 Task: Check the percentage active listings of sprinkler system in the last 5 years.
Action: Mouse moved to (965, 281)
Screenshot: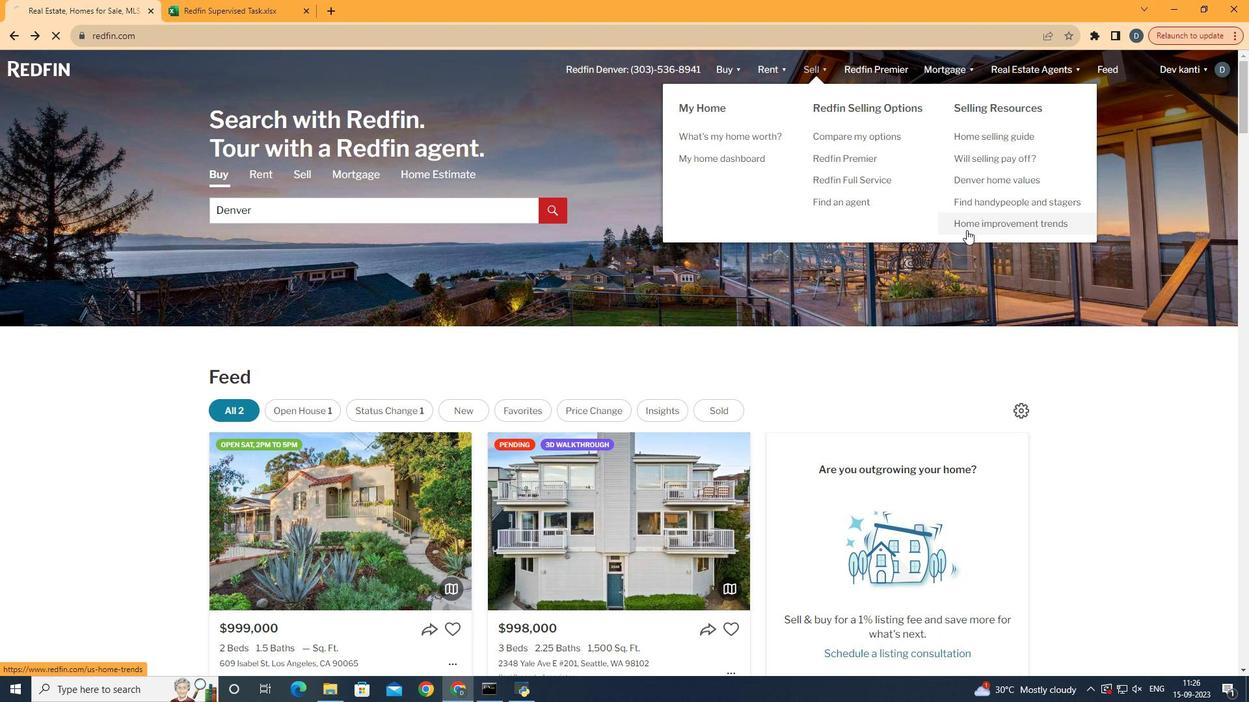 
Action: Mouse pressed left at (965, 281)
Screenshot: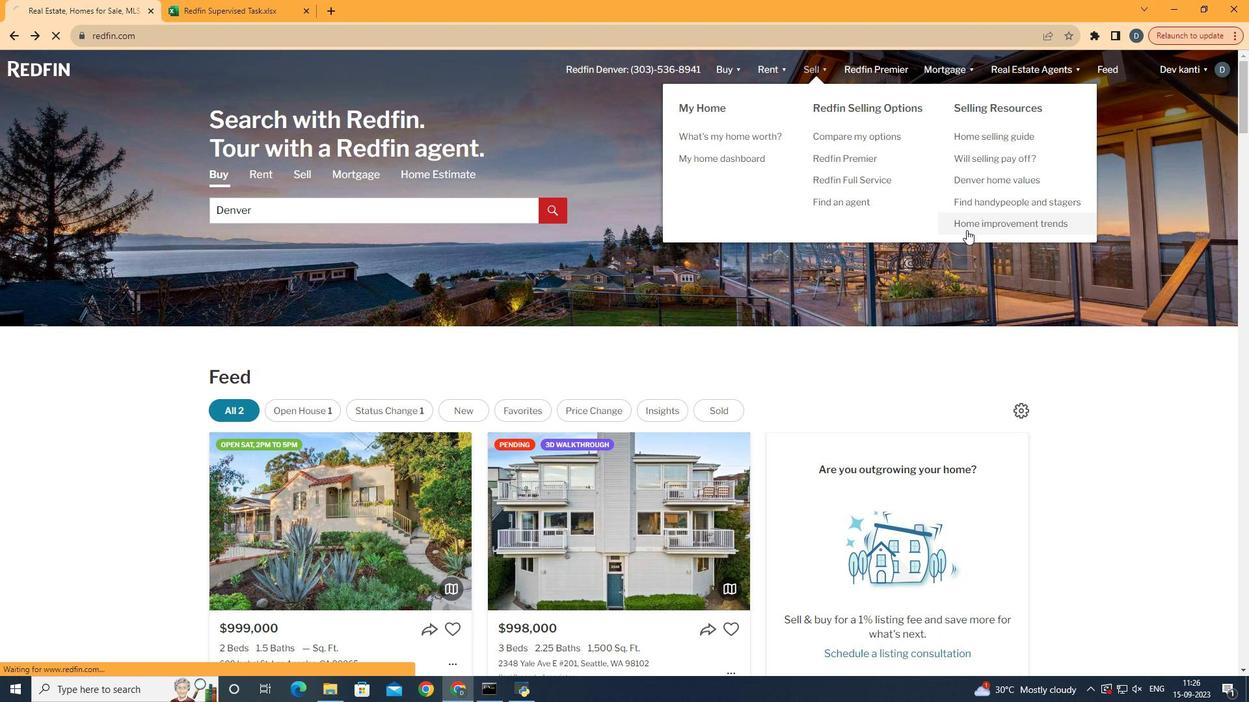 
Action: Mouse moved to (333, 288)
Screenshot: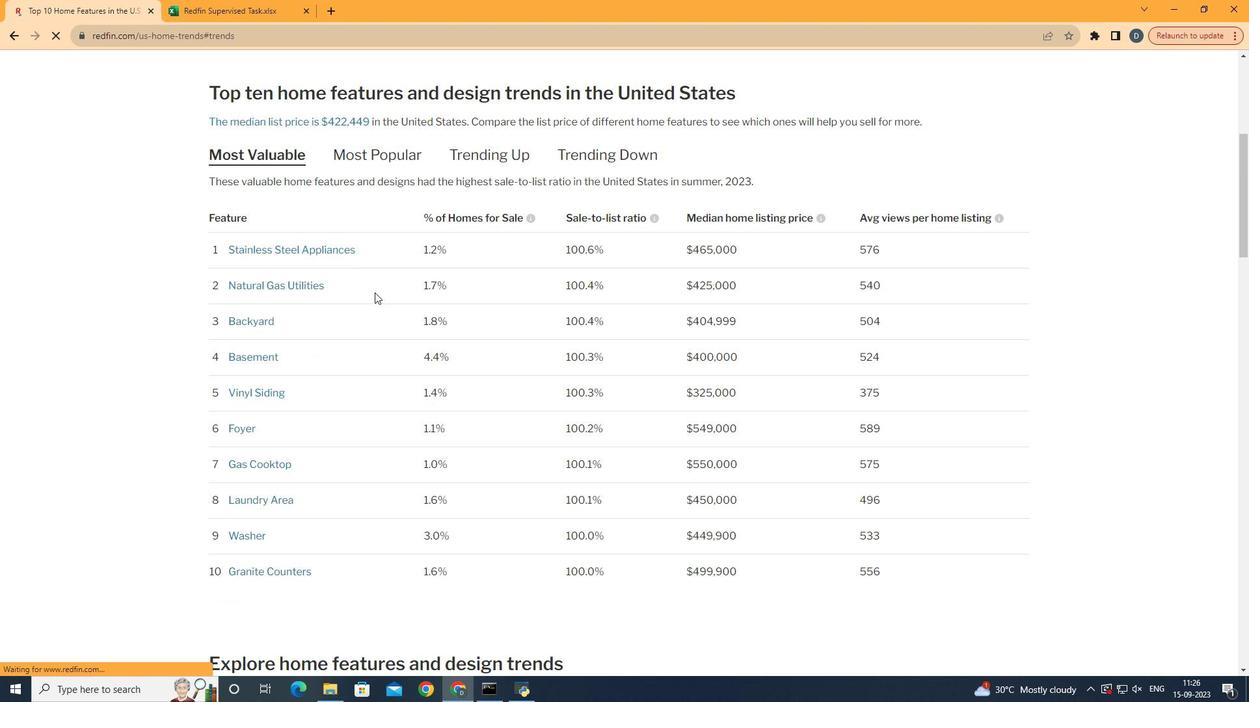 
Action: Mouse pressed left at (333, 288)
Screenshot: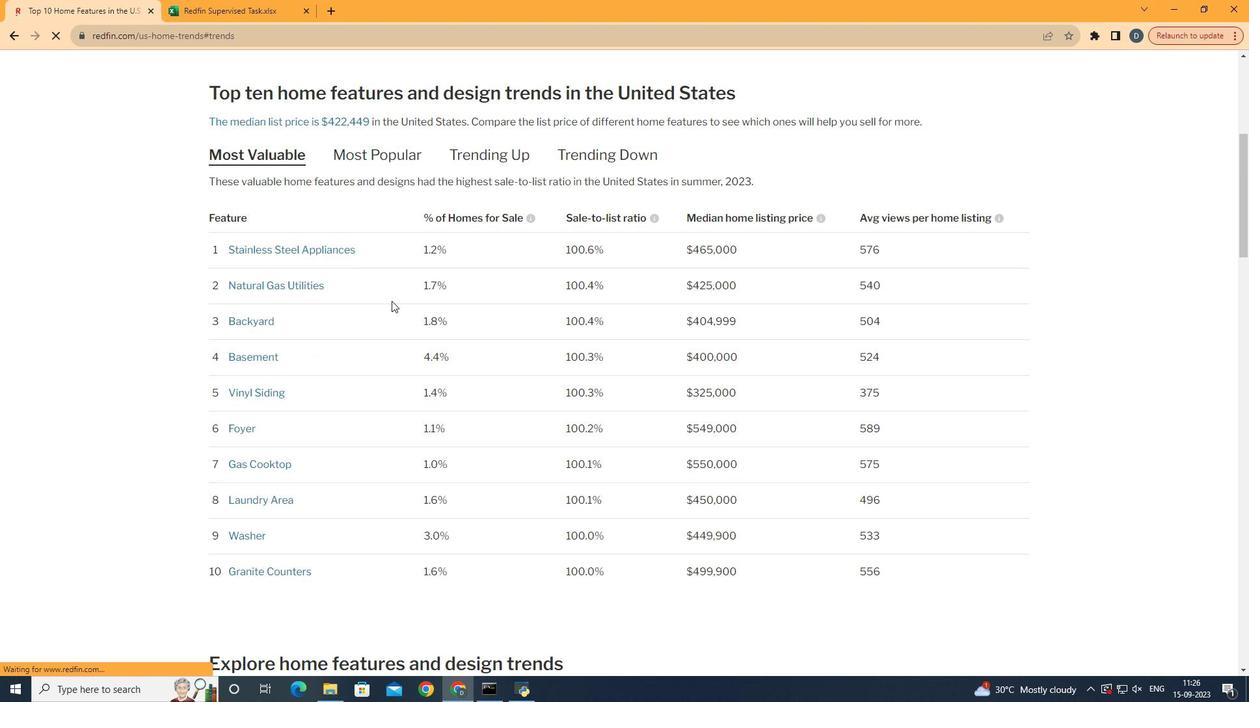 
Action: Mouse moved to (405, 305)
Screenshot: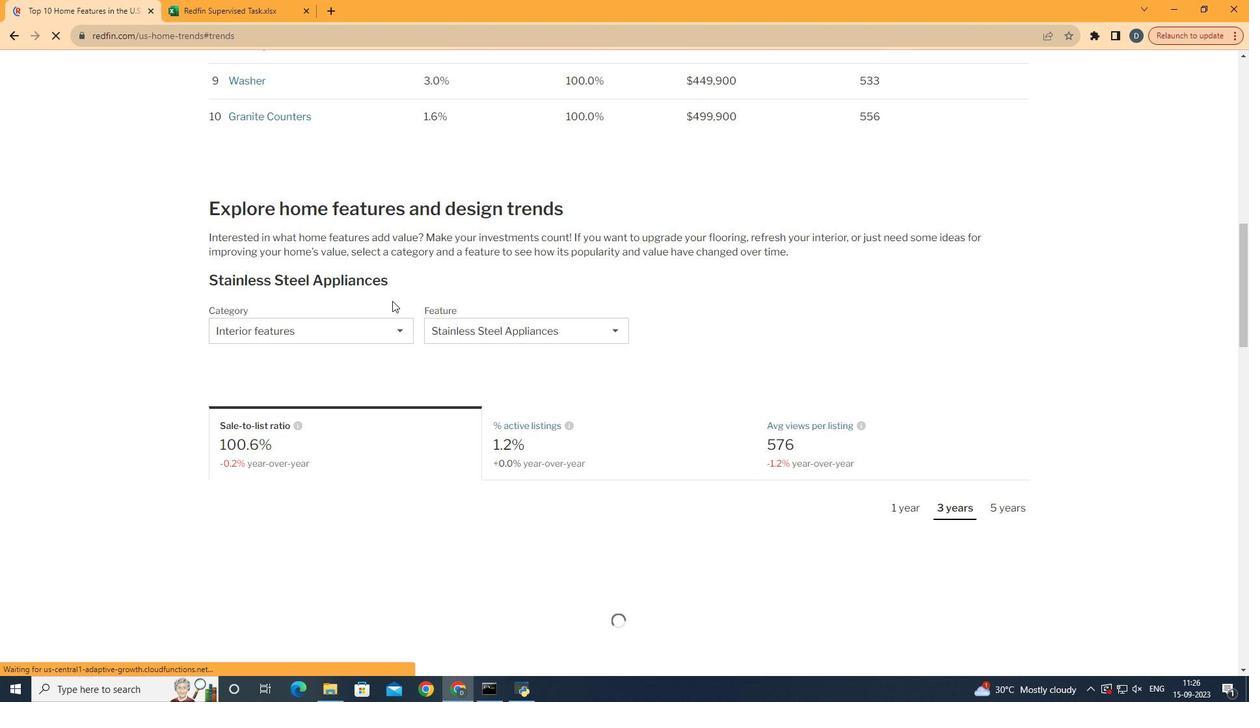 
Action: Mouse scrolled (405, 305) with delta (0, 0)
Screenshot: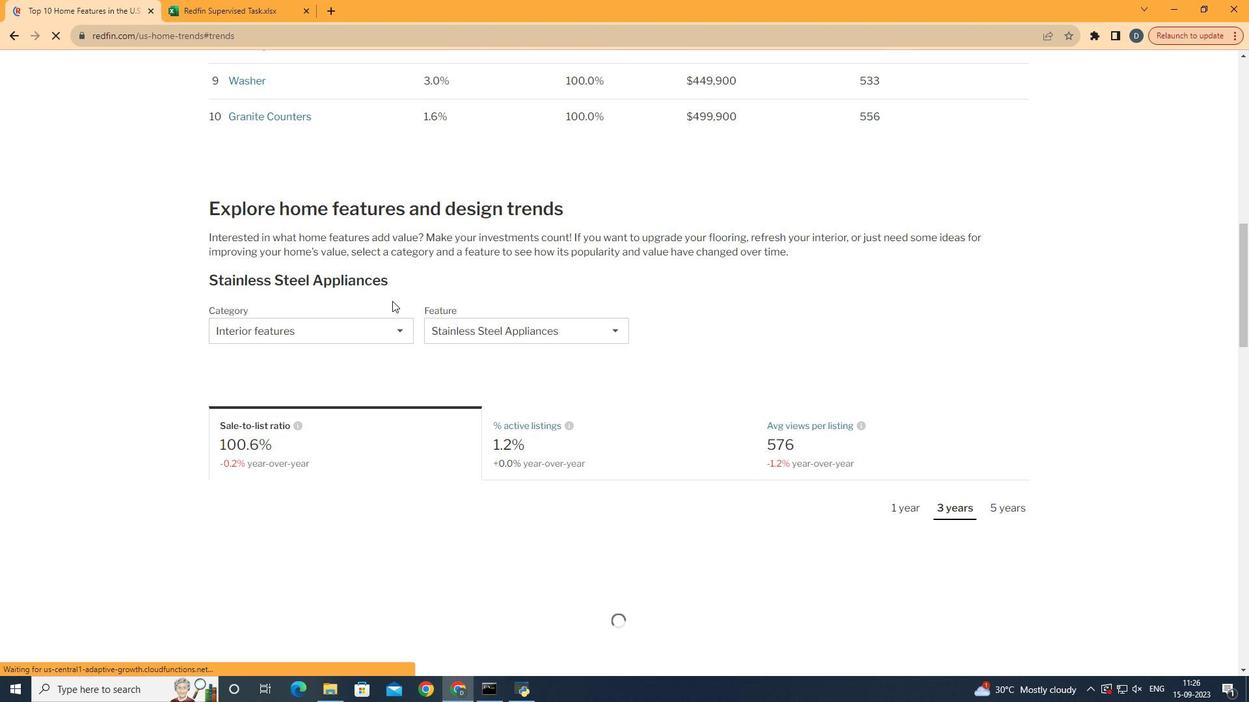 
Action: Mouse scrolled (405, 305) with delta (0, 0)
Screenshot: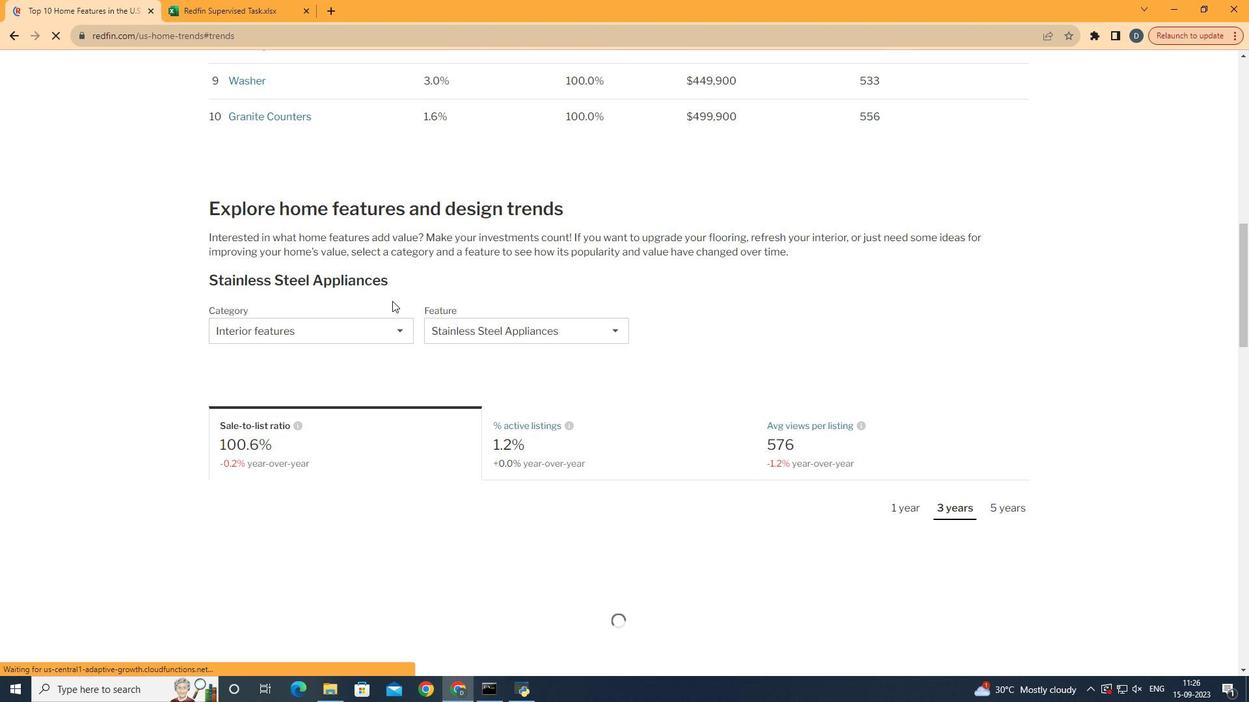 
Action: Mouse scrolled (405, 305) with delta (0, 0)
Screenshot: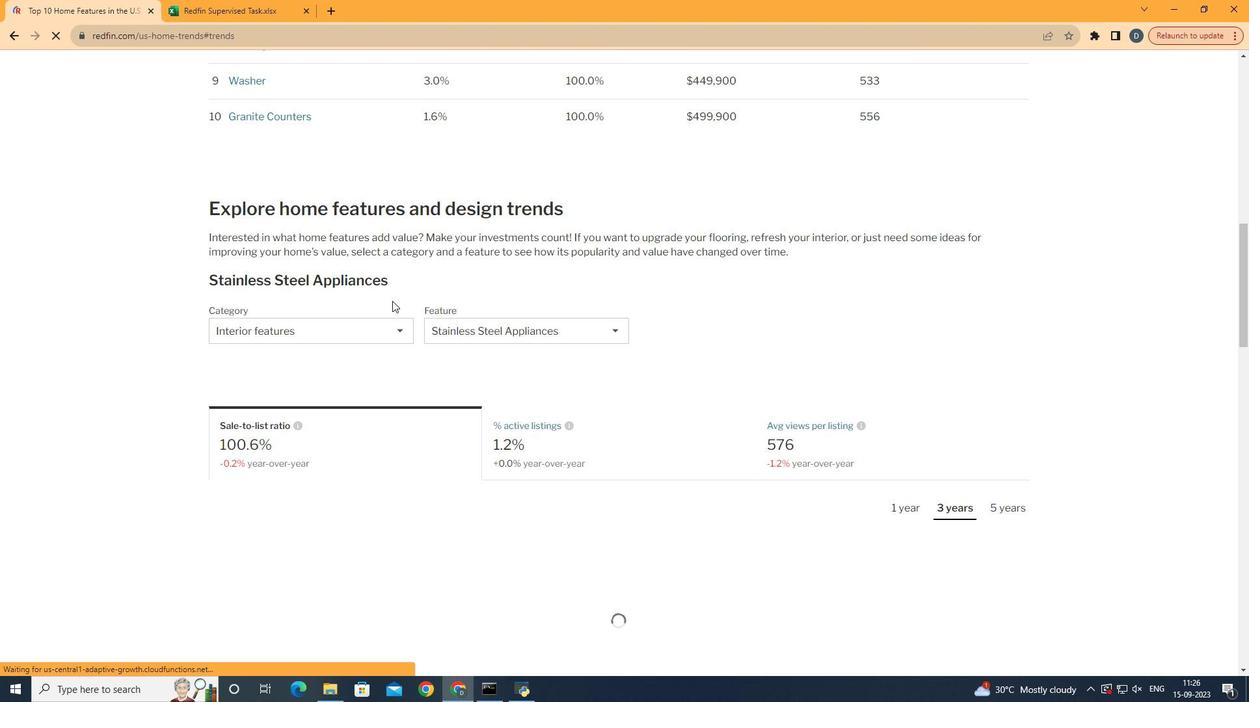 
Action: Mouse moved to (405, 305)
Screenshot: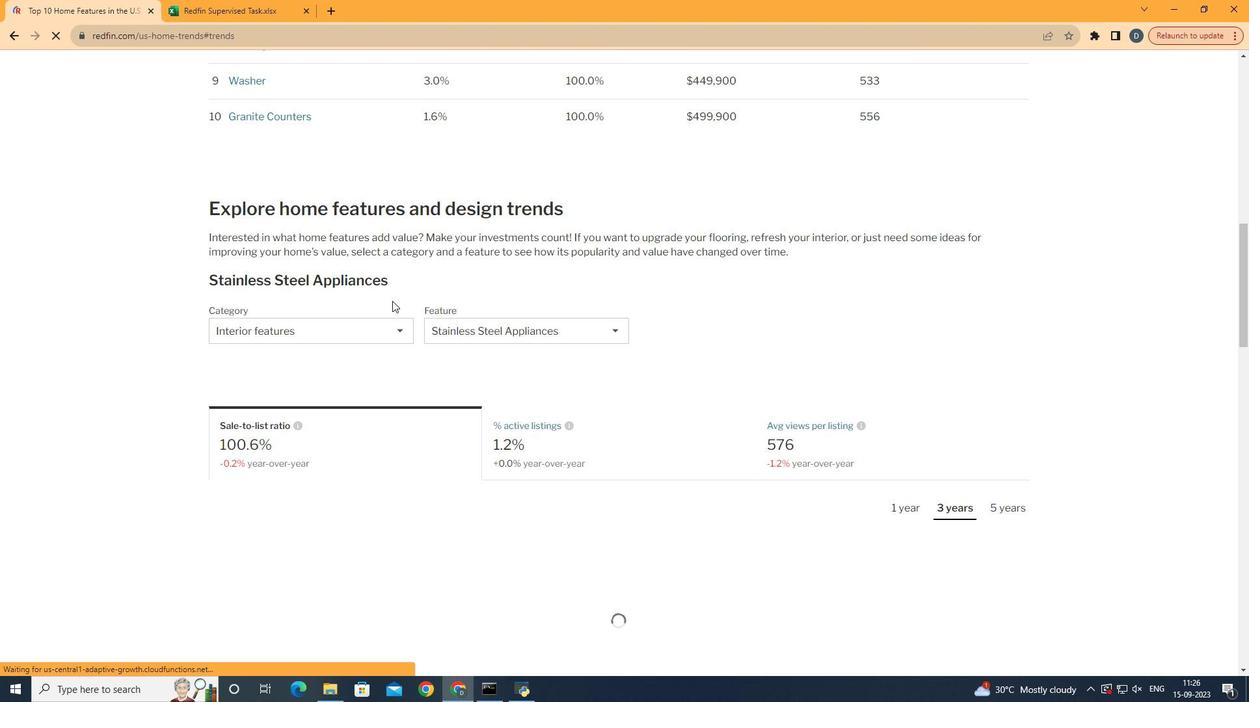 
Action: Mouse scrolled (405, 305) with delta (0, 0)
Screenshot: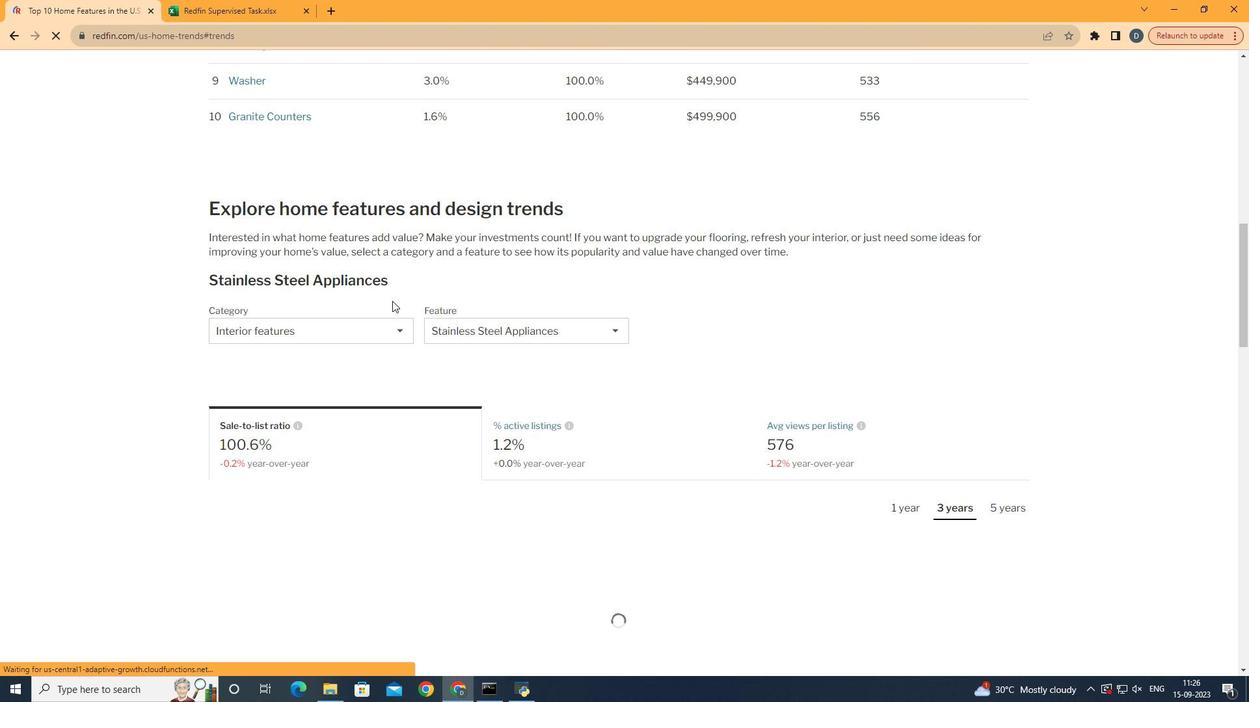 
Action: Mouse scrolled (405, 305) with delta (0, 0)
Screenshot: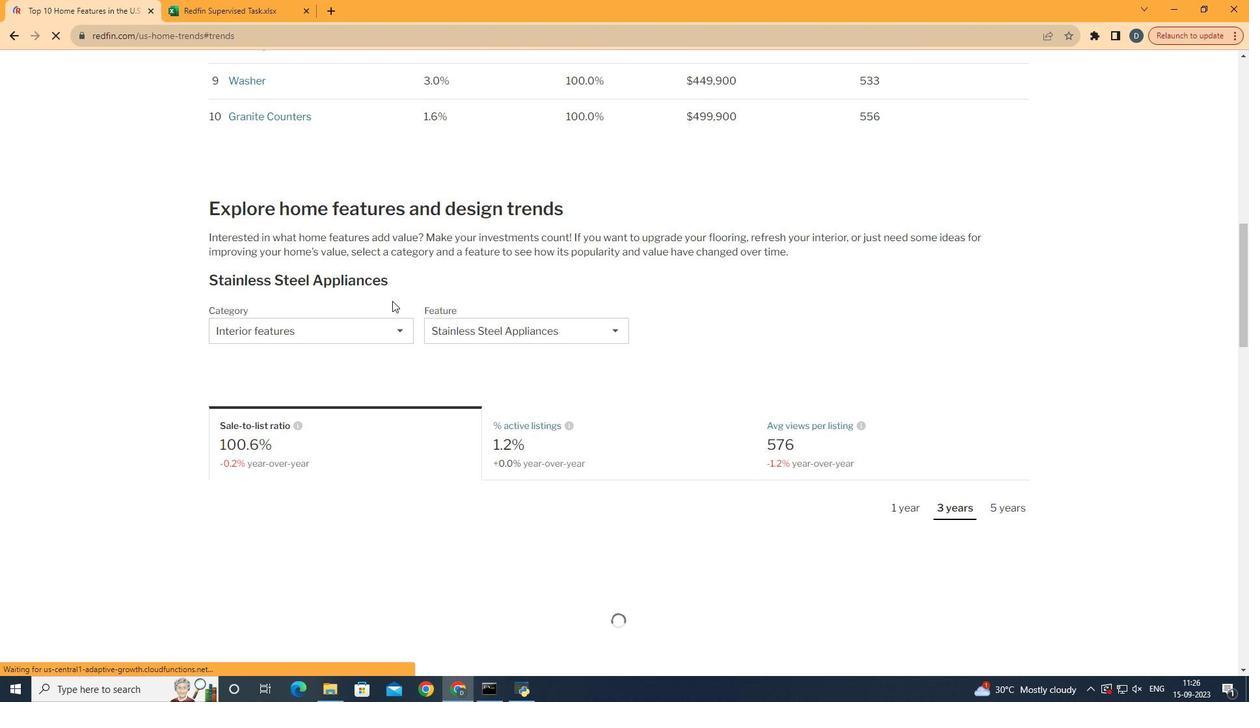 
Action: Mouse scrolled (405, 305) with delta (0, 0)
Screenshot: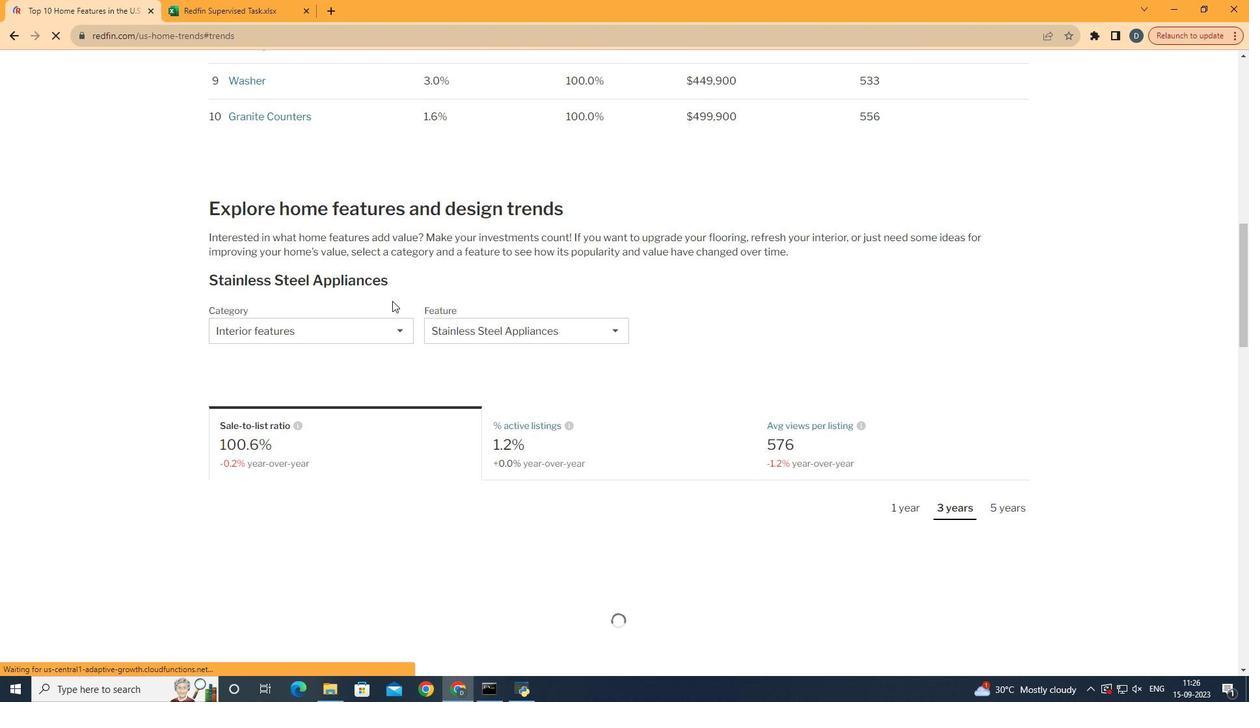 
Action: Mouse scrolled (405, 305) with delta (0, 0)
Screenshot: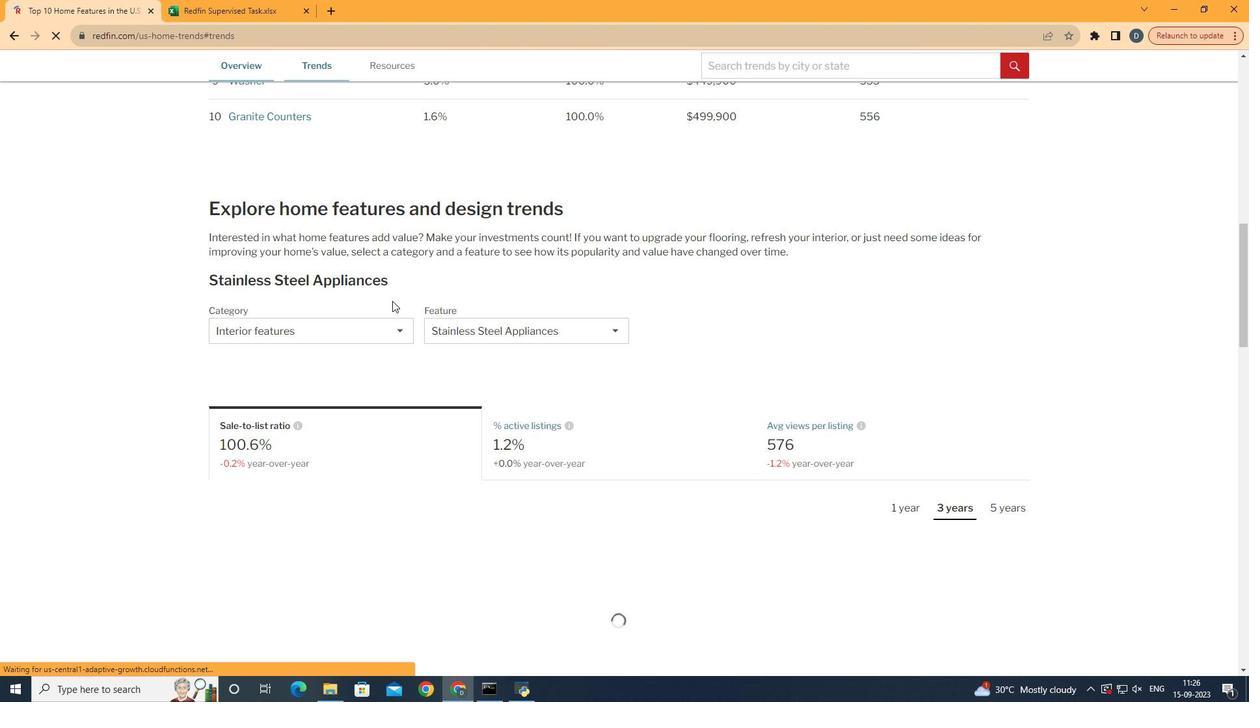 
Action: Mouse scrolled (405, 305) with delta (0, 0)
Screenshot: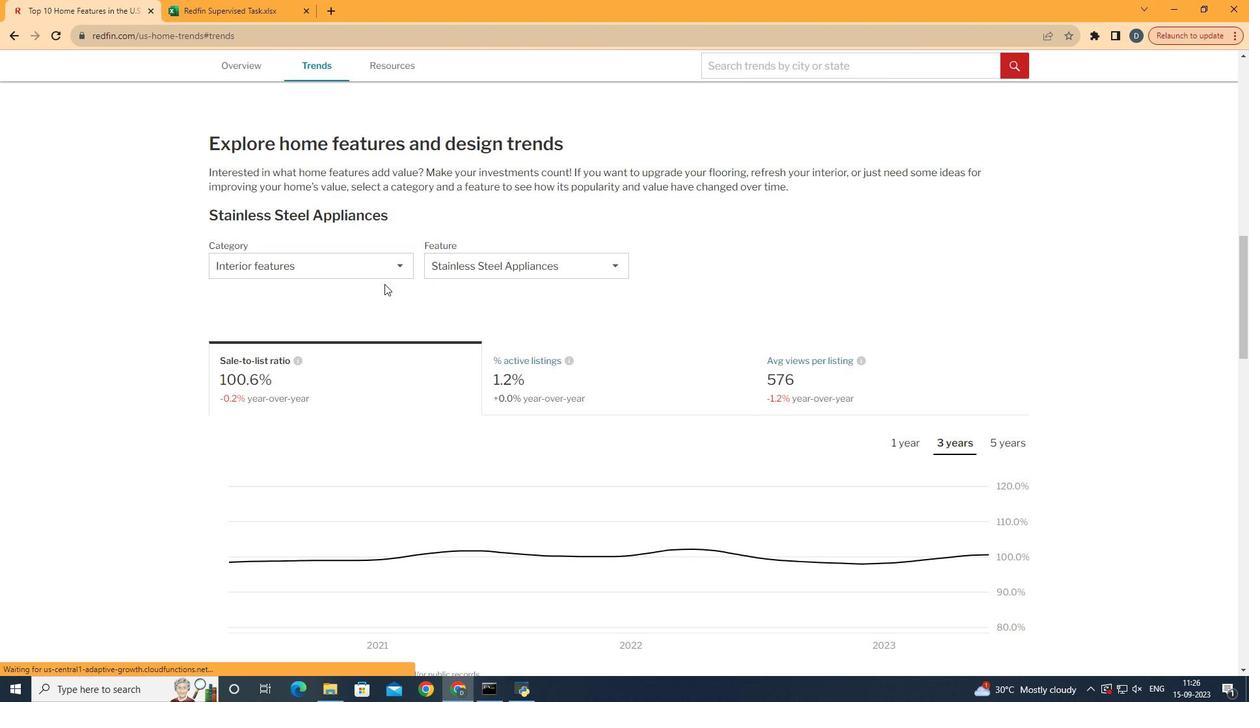 
Action: Mouse moved to (396, 299)
Screenshot: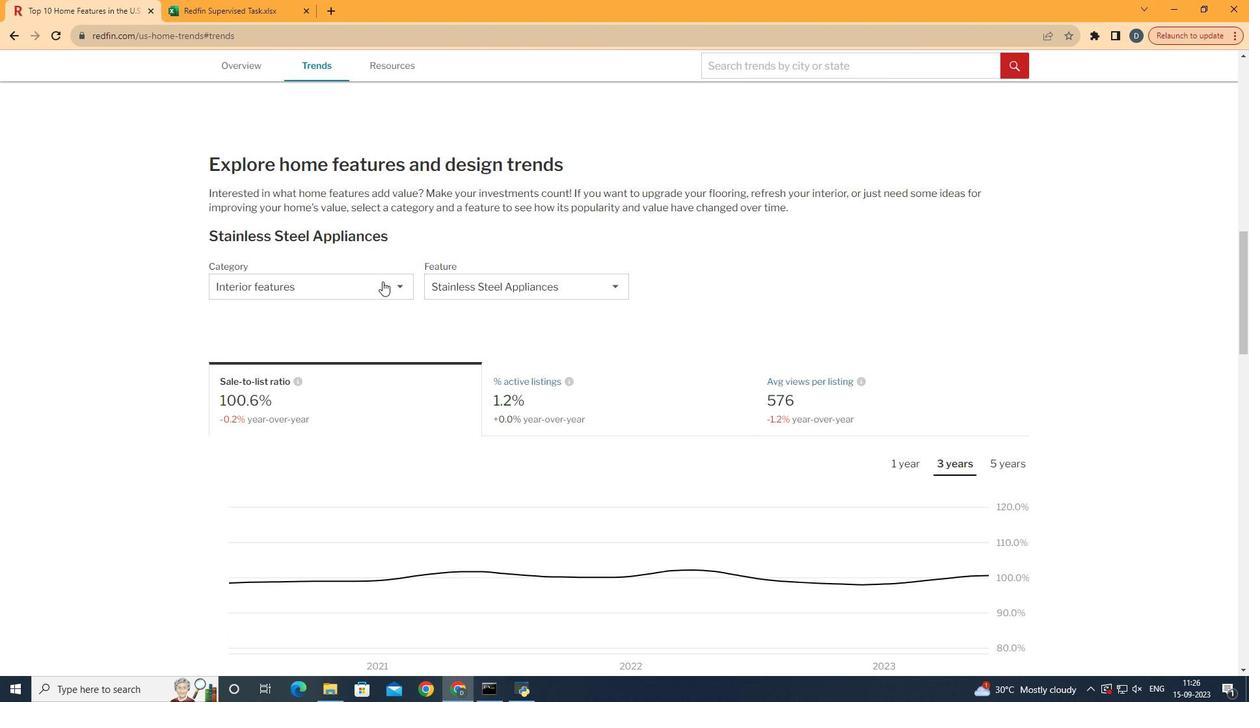 
Action: Mouse pressed left at (396, 299)
Screenshot: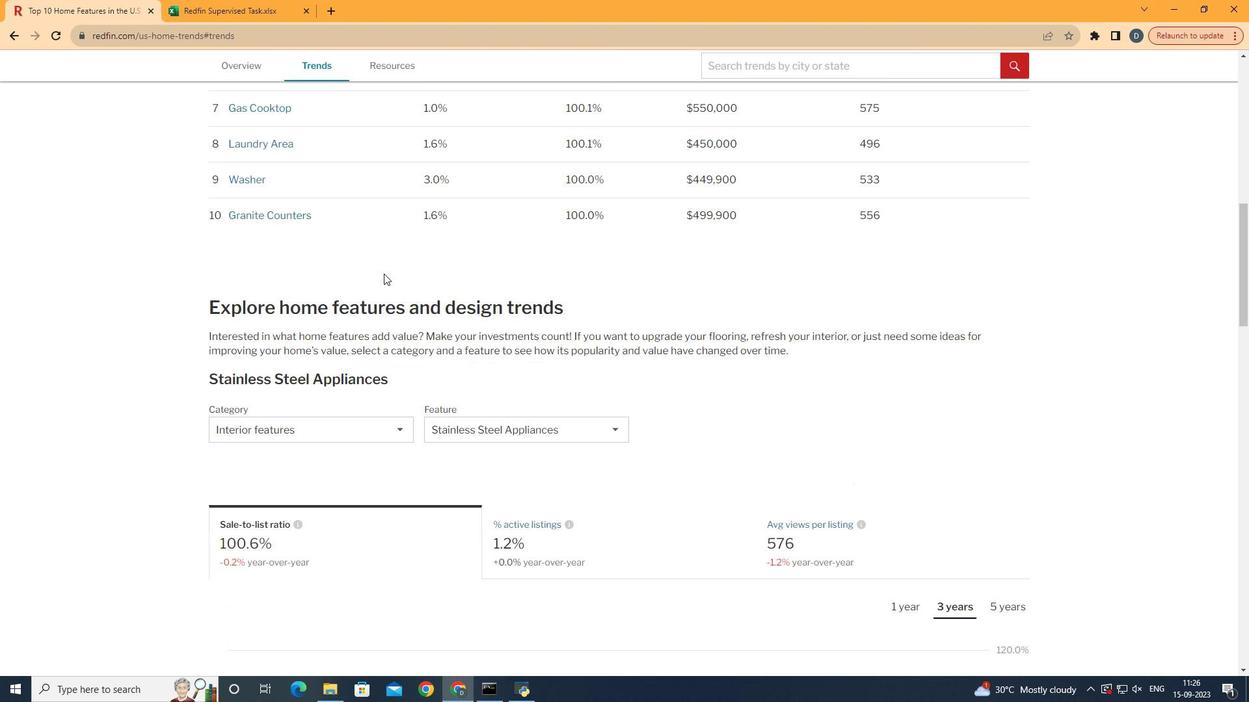 
Action: Mouse moved to (389, 305)
Screenshot: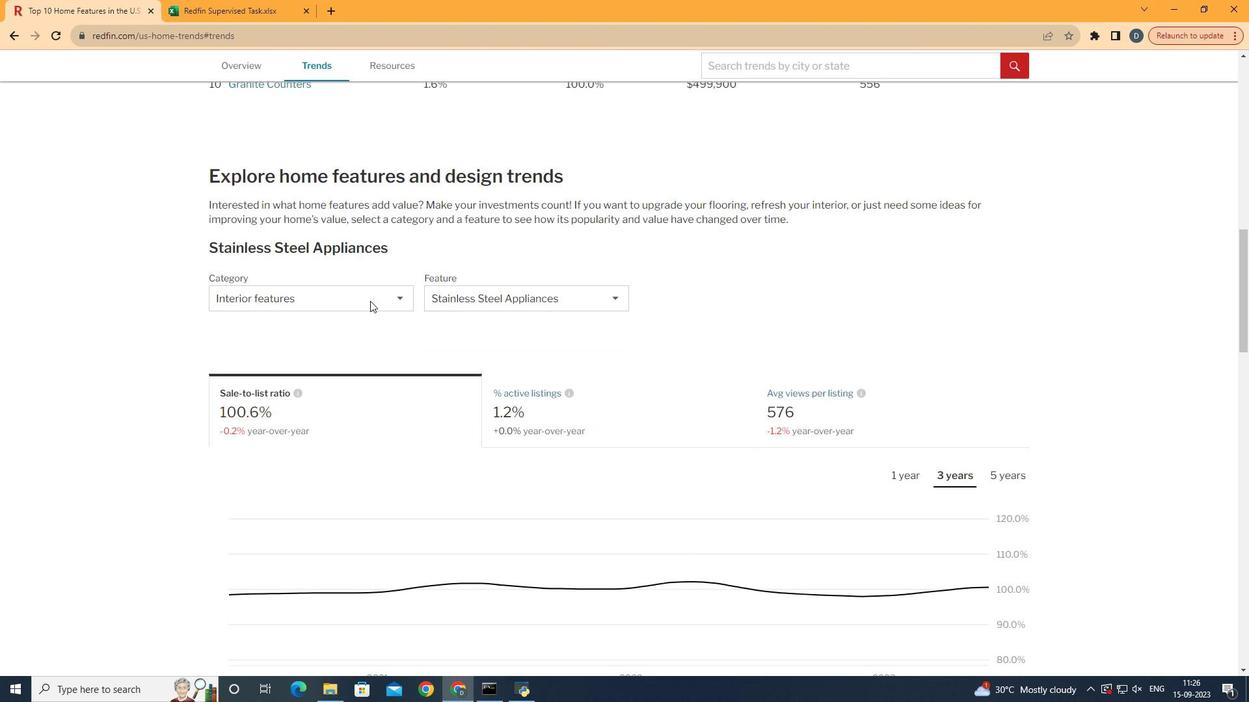 
Action: Mouse scrolled (389, 305) with delta (0, 0)
Screenshot: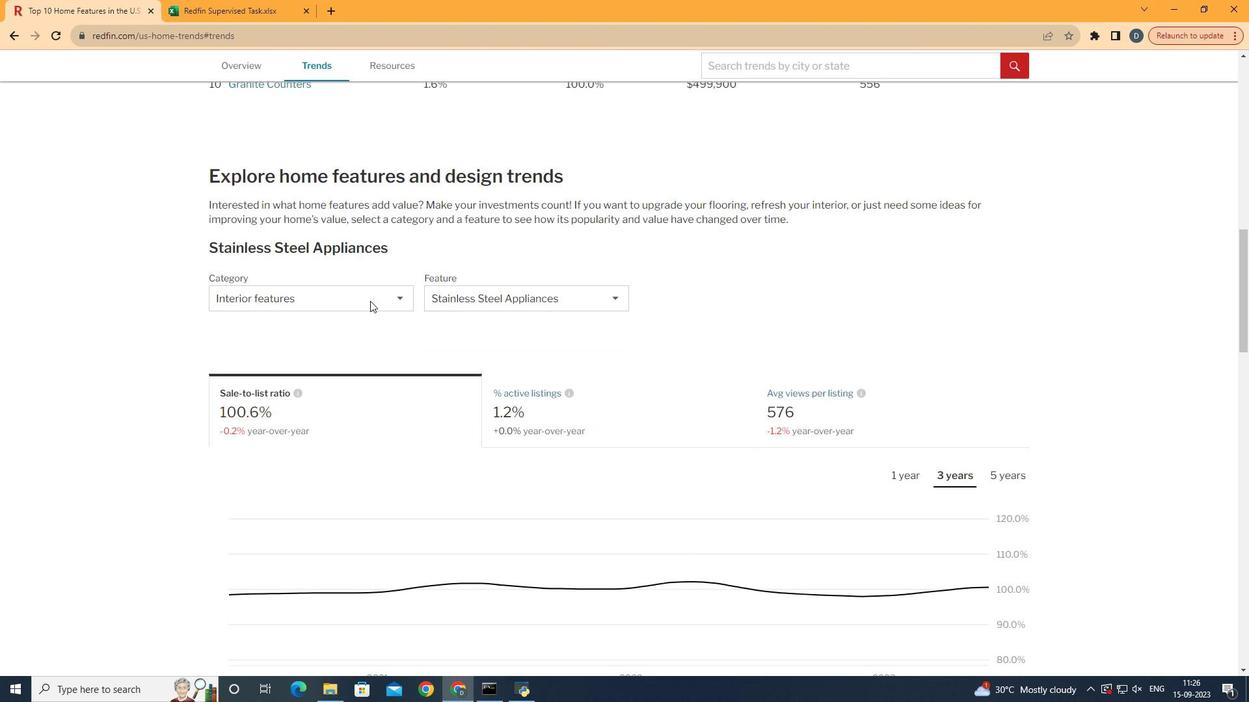 
Action: Mouse moved to (386, 305)
Screenshot: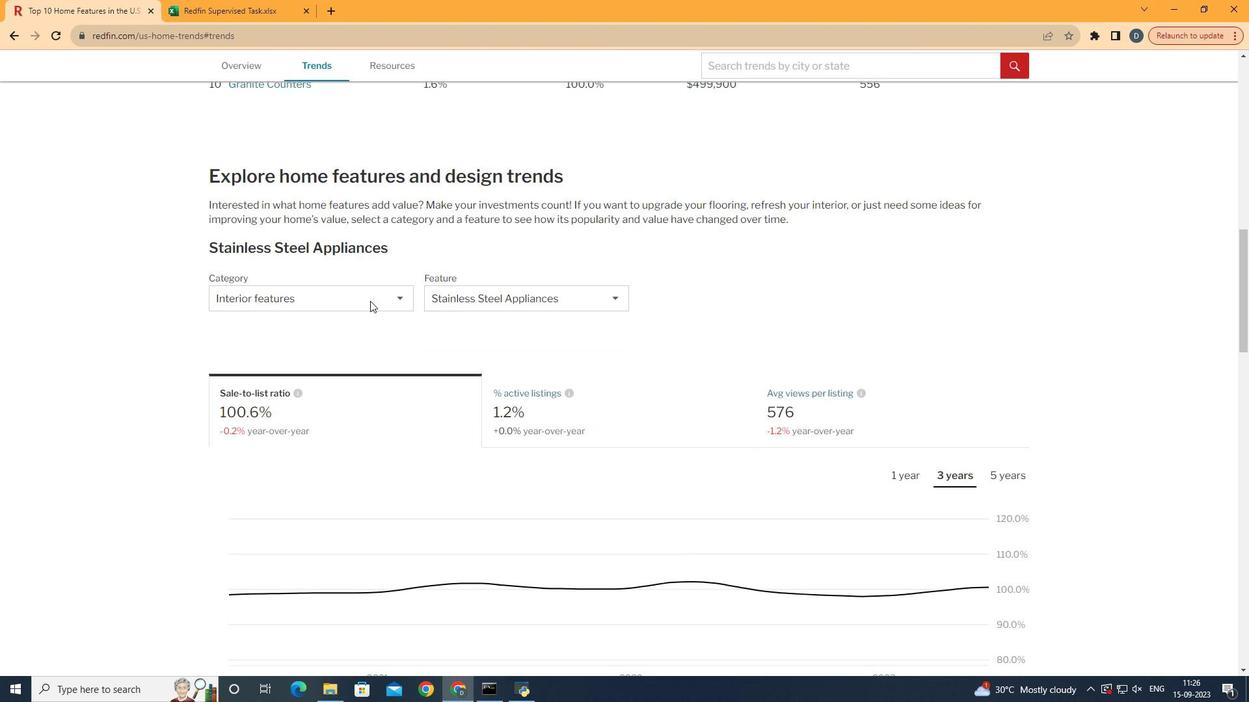 
Action: Mouse scrolled (386, 305) with delta (0, 0)
Screenshot: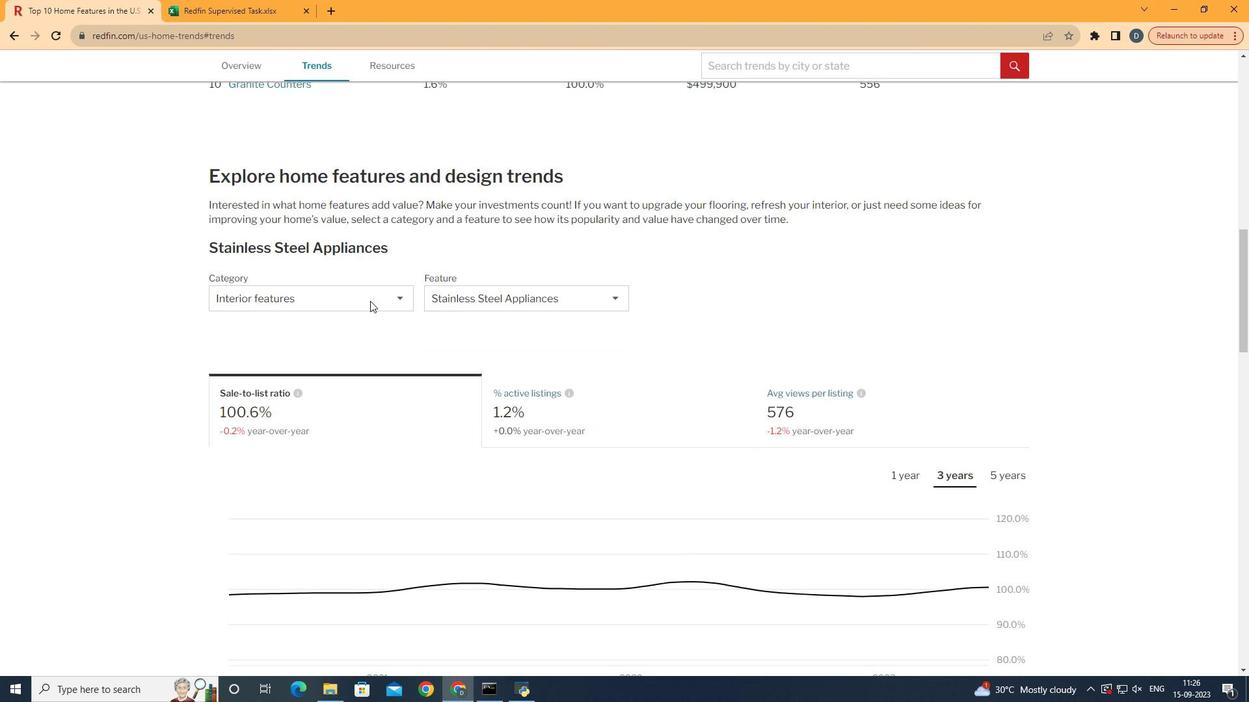 
Action: Mouse moved to (385, 305)
Screenshot: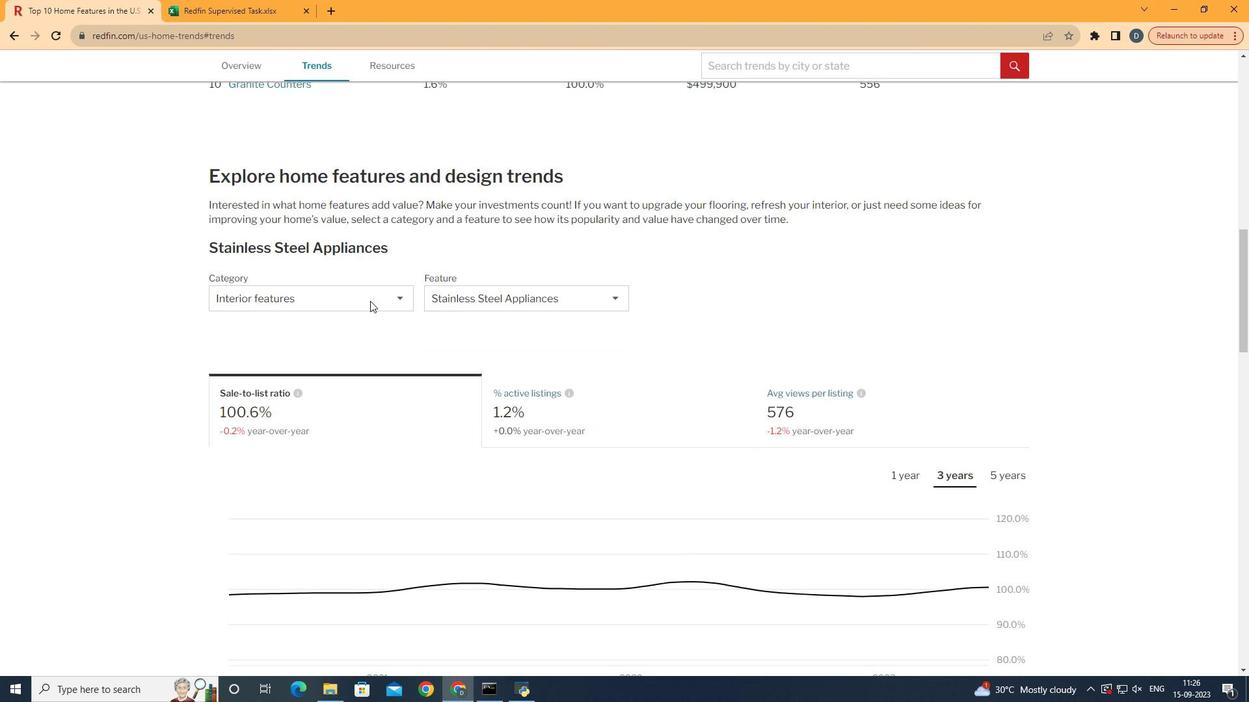 
Action: Mouse scrolled (385, 305) with delta (0, 0)
Screenshot: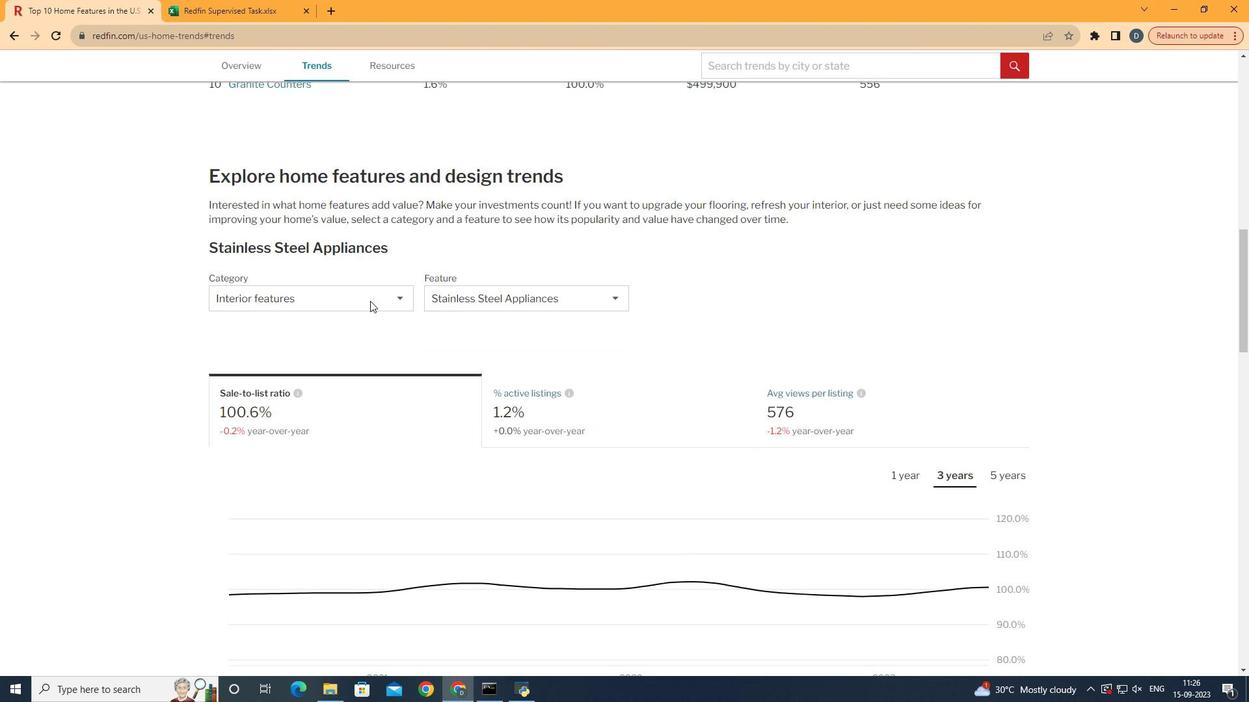 
Action: Mouse moved to (384, 305)
Screenshot: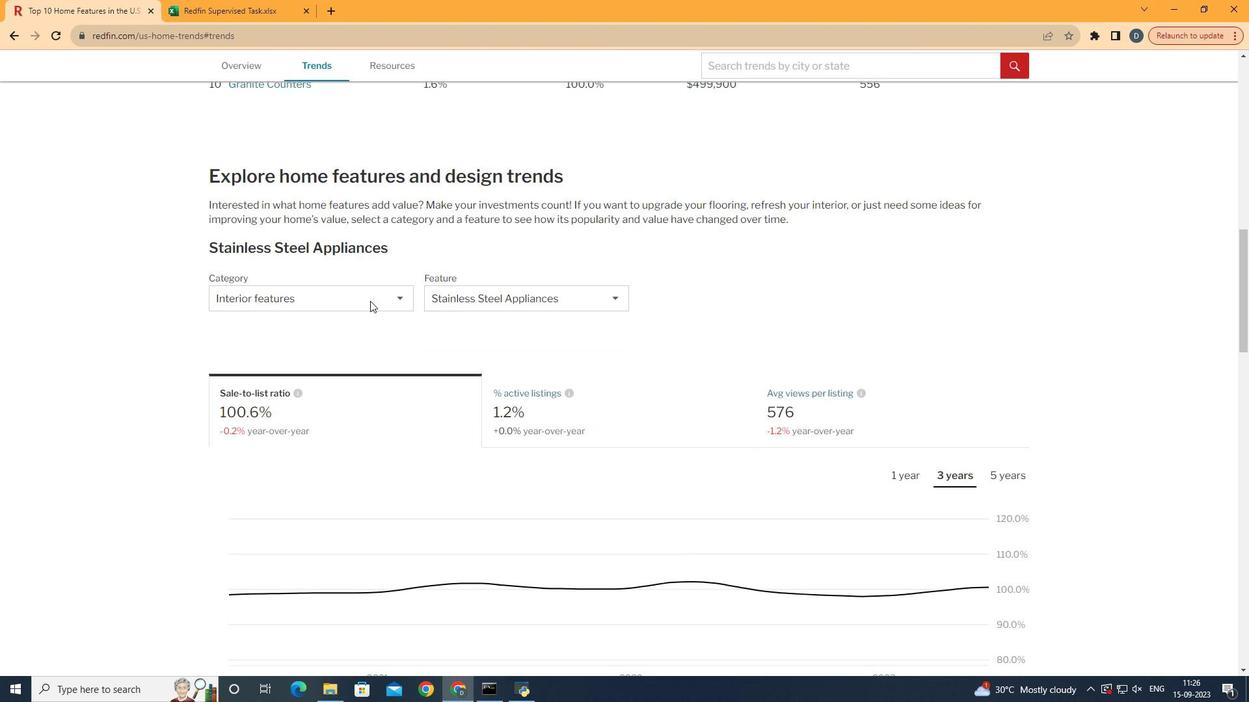 
Action: Mouse scrolled (384, 305) with delta (0, 0)
Screenshot: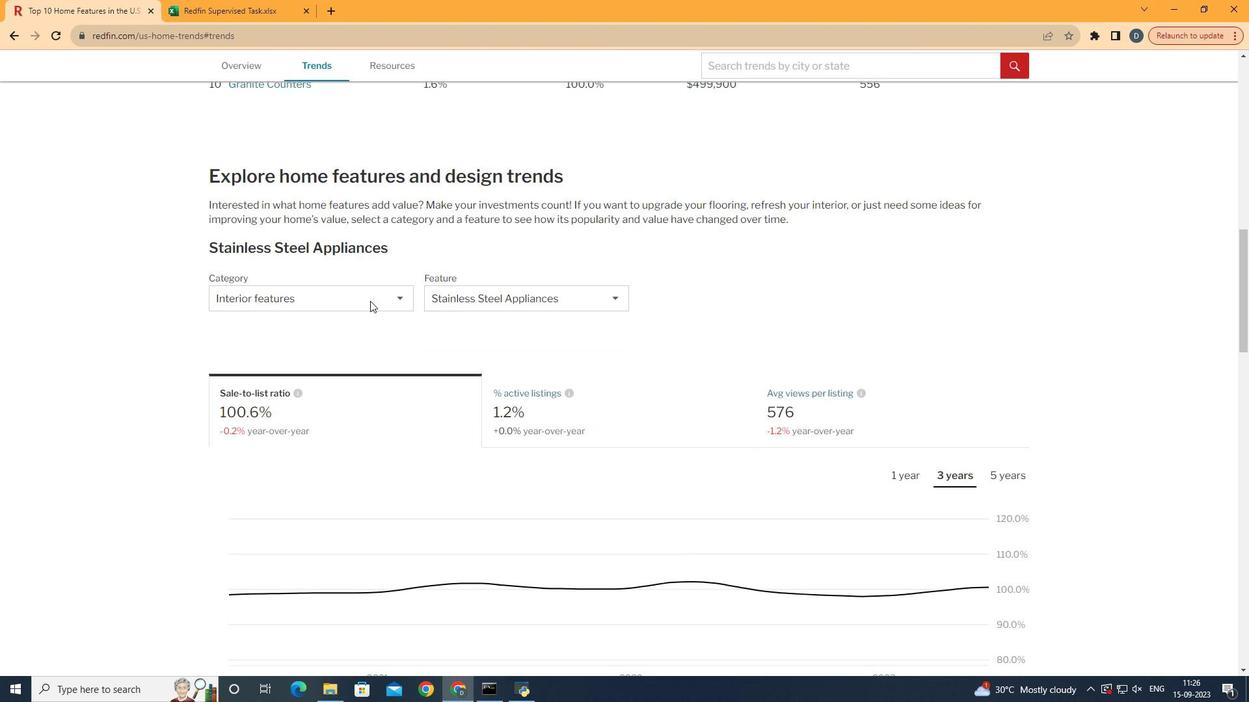 
Action: Mouse scrolled (384, 305) with delta (0, 0)
Screenshot: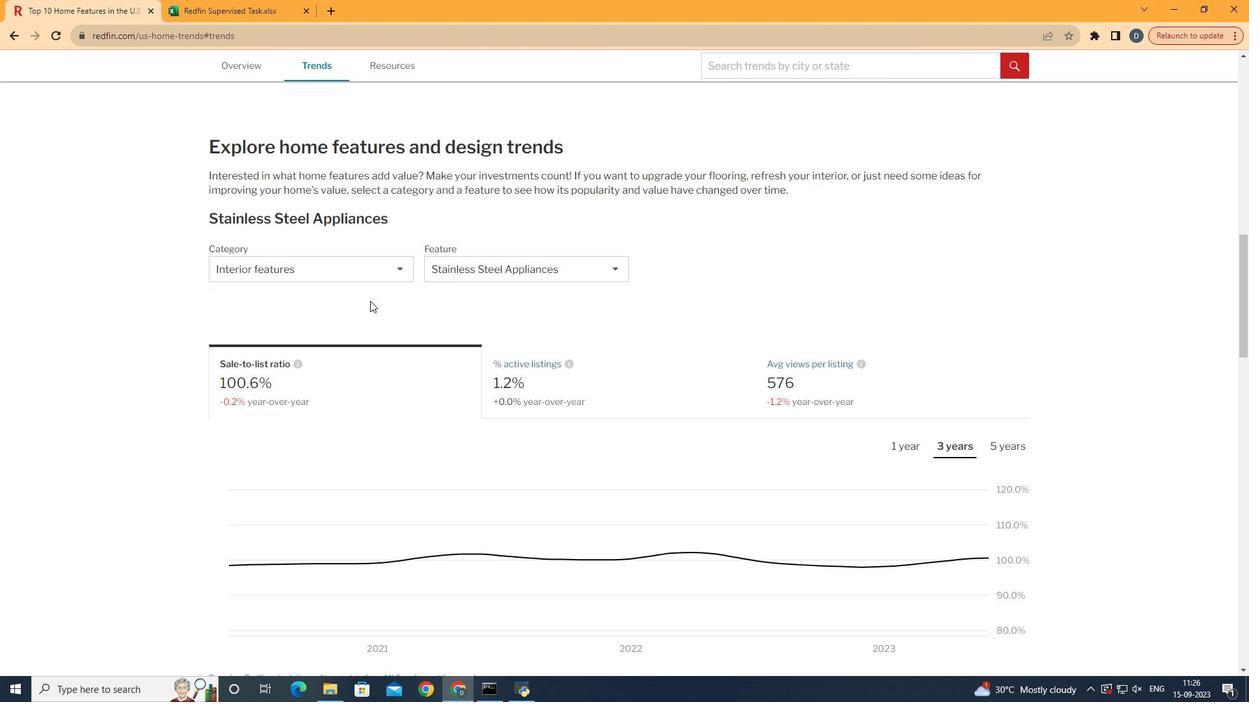 
Action: Mouse scrolled (384, 305) with delta (0, 0)
Screenshot: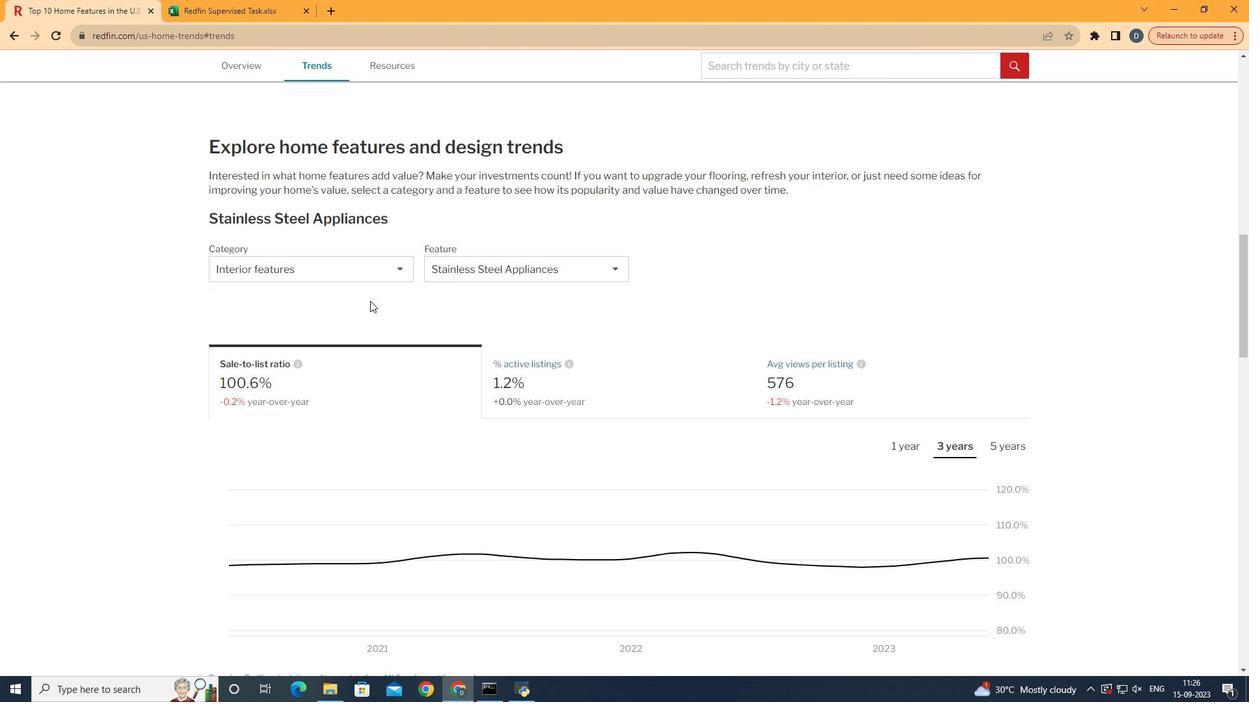
Action: Mouse scrolled (384, 305) with delta (0, 0)
Screenshot: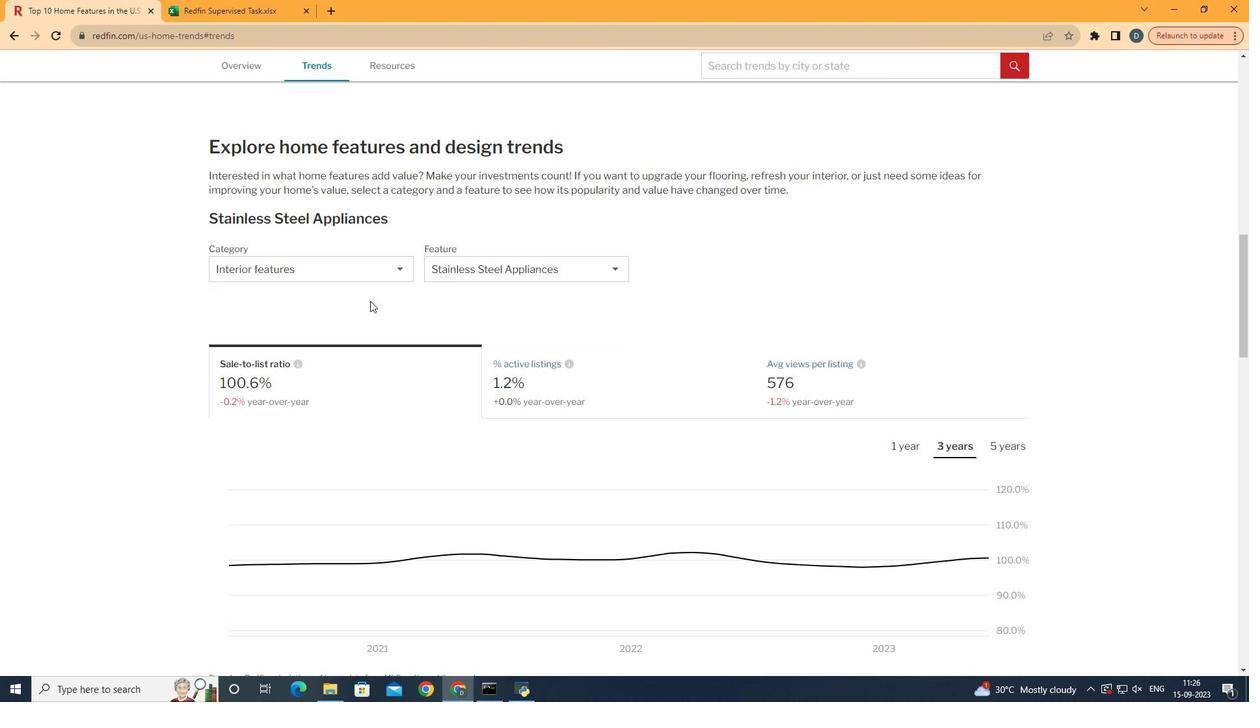 
Action: Mouse scrolled (384, 305) with delta (0, 0)
Screenshot: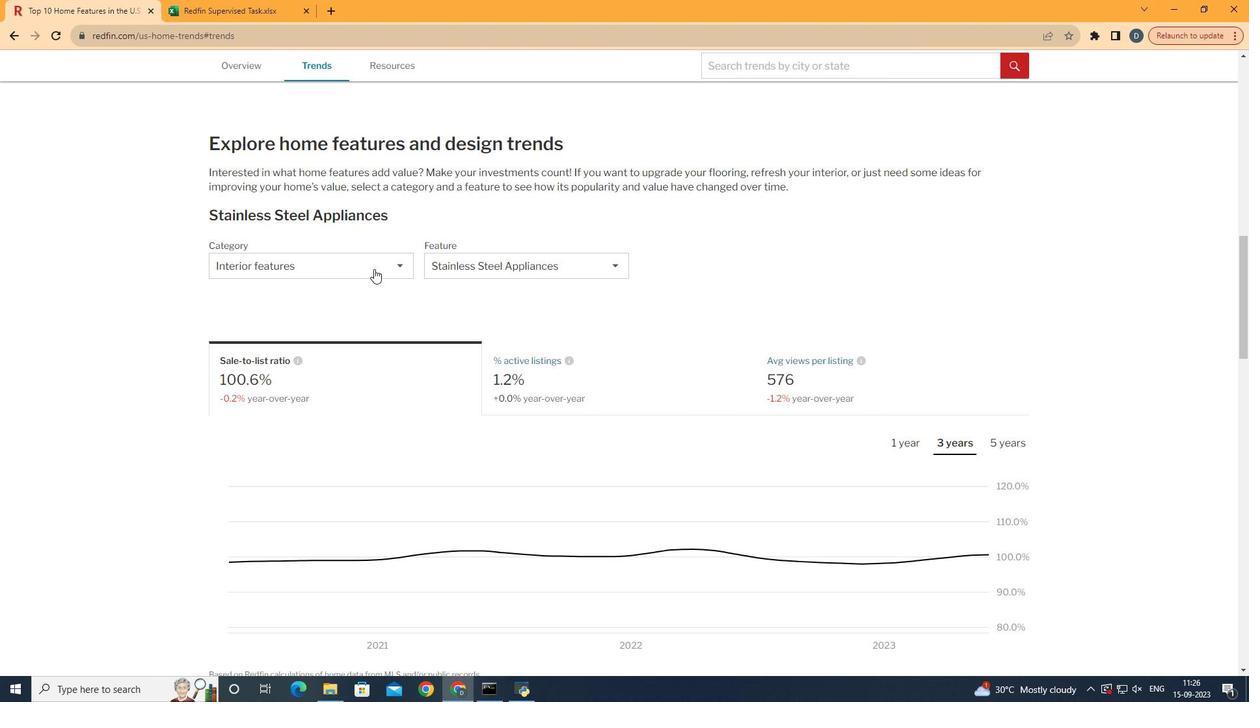 
Action: Mouse moved to (387, 294)
Screenshot: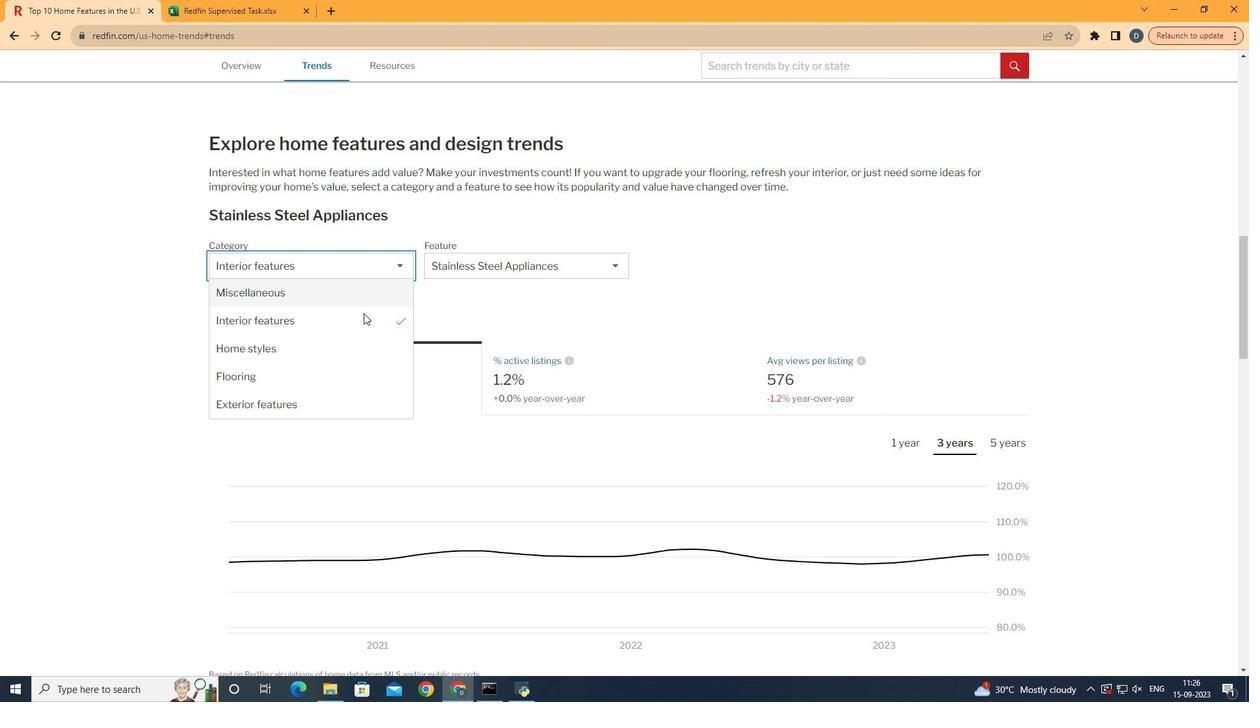 
Action: Mouse pressed left at (387, 294)
Screenshot: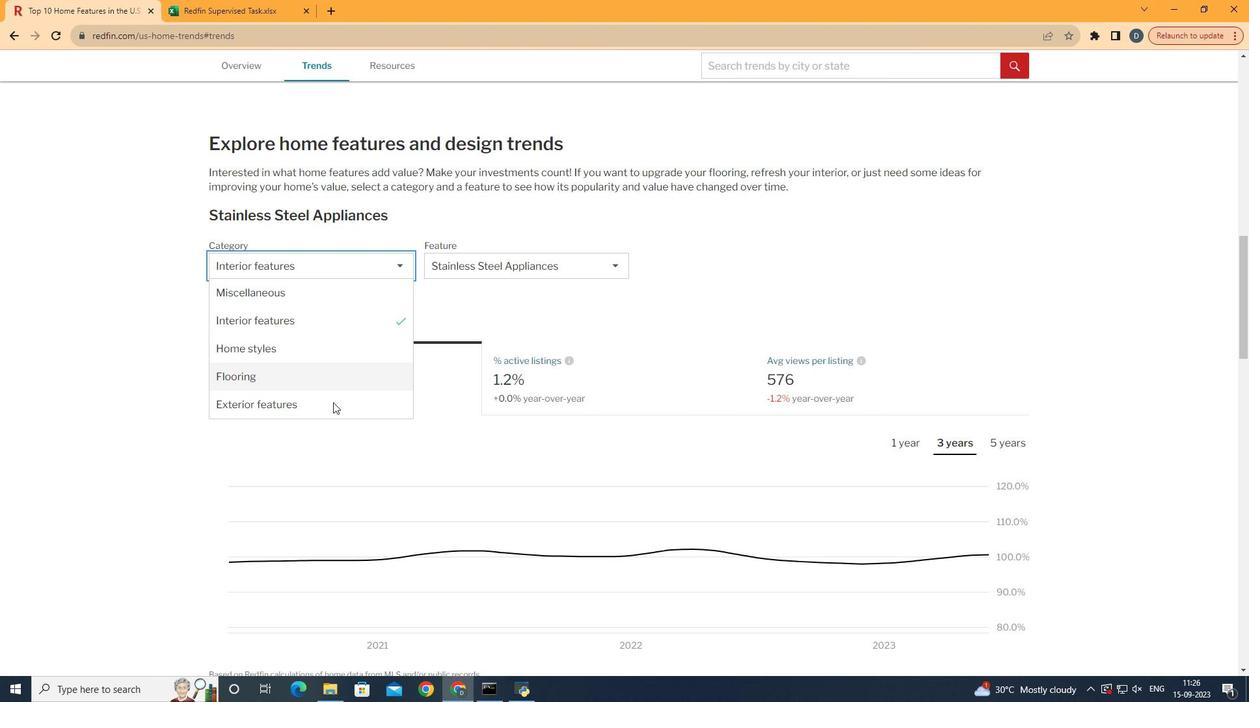 
Action: Mouse moved to (346, 344)
Screenshot: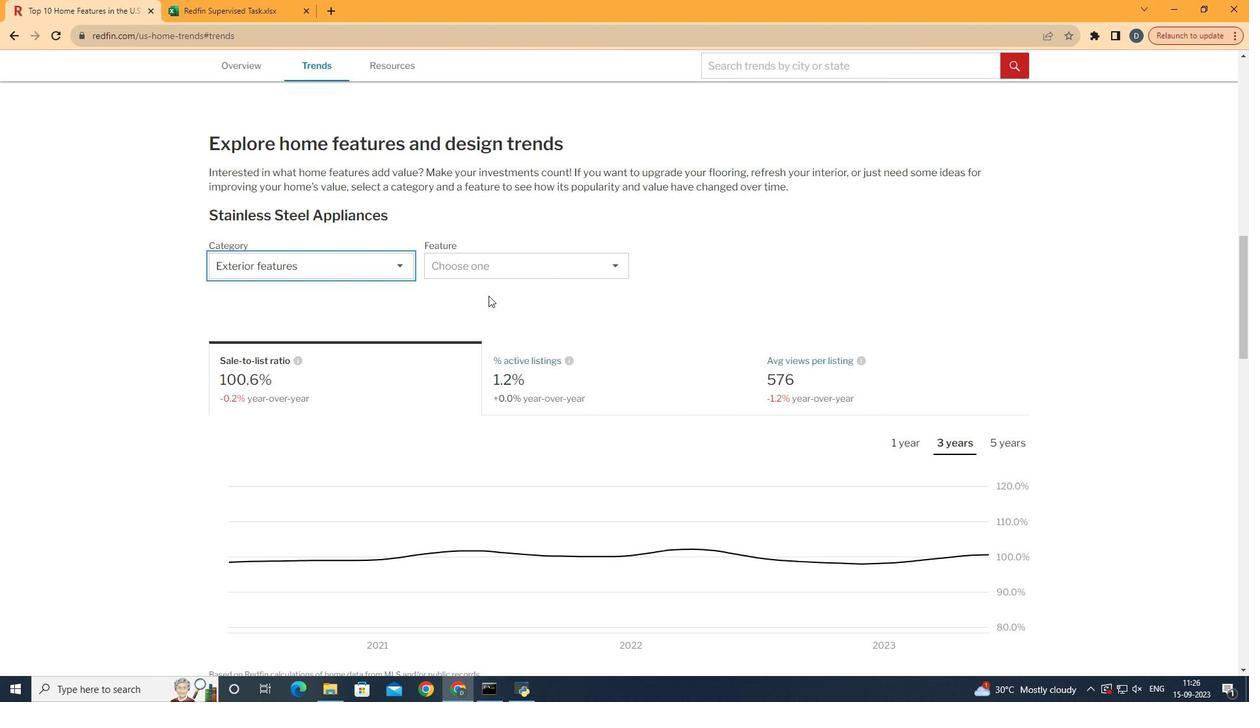 
Action: Mouse pressed left at (346, 344)
Screenshot: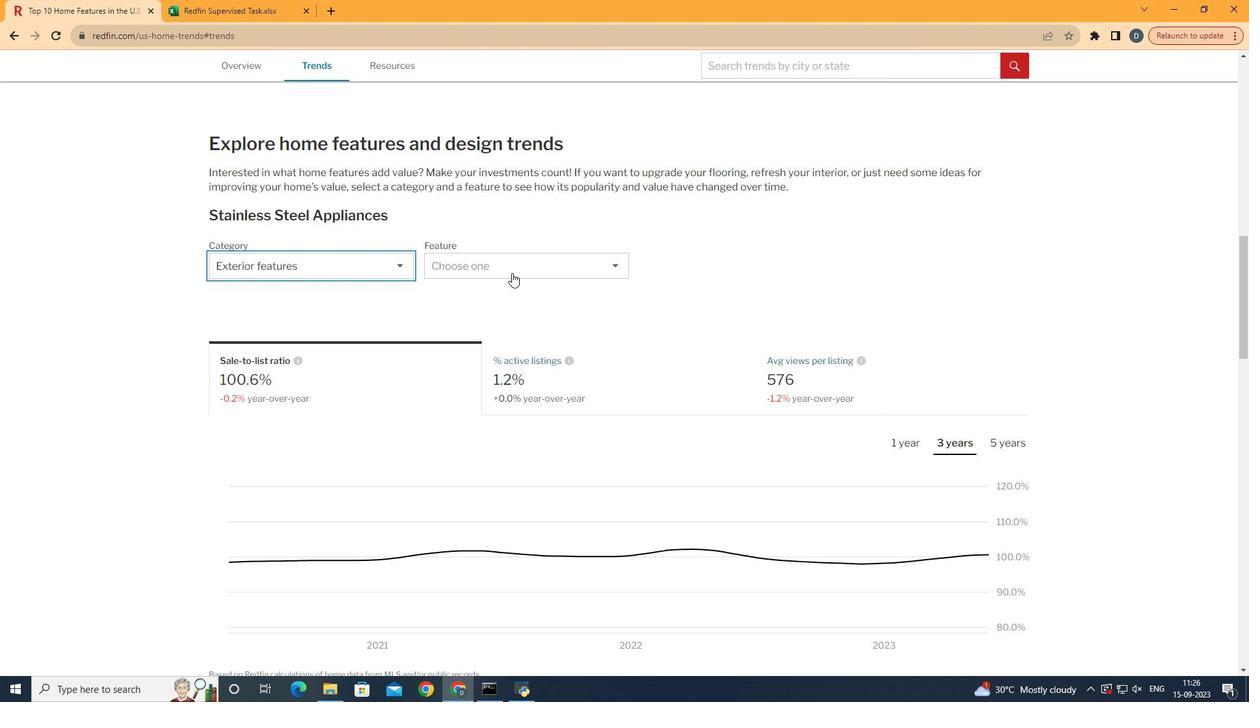 
Action: Mouse moved to (526, 294)
Screenshot: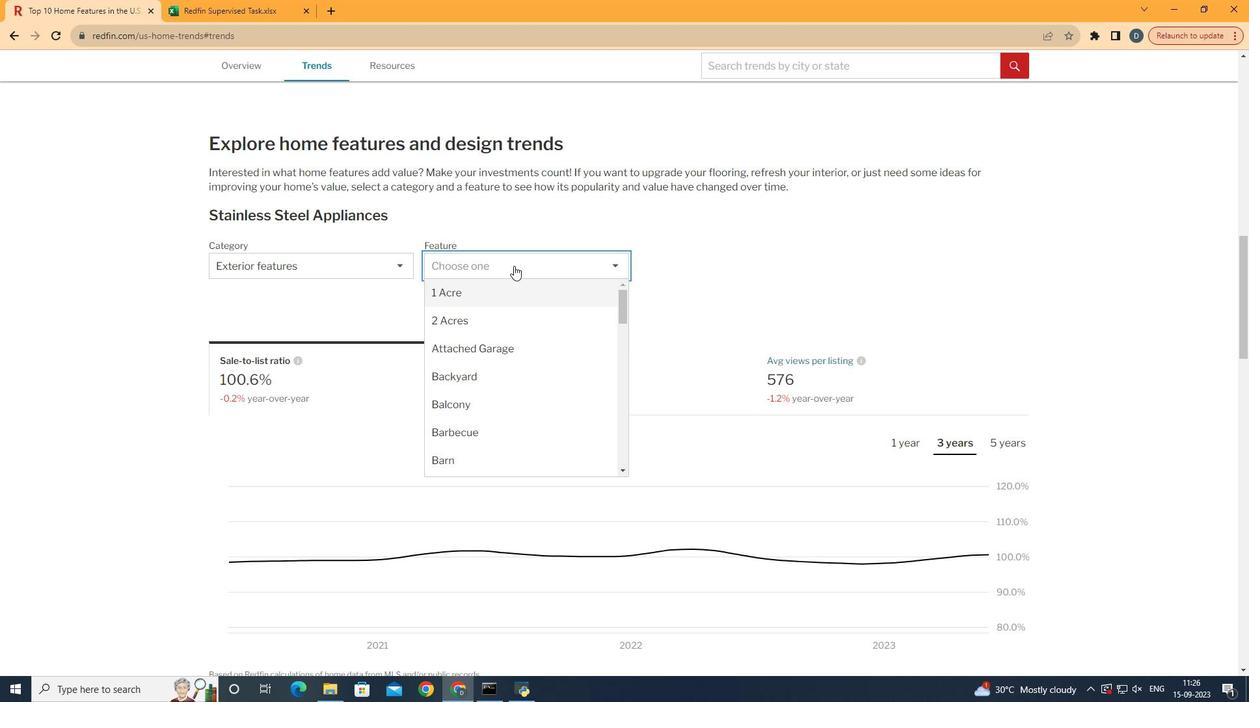 
Action: Mouse pressed left at (526, 294)
Screenshot: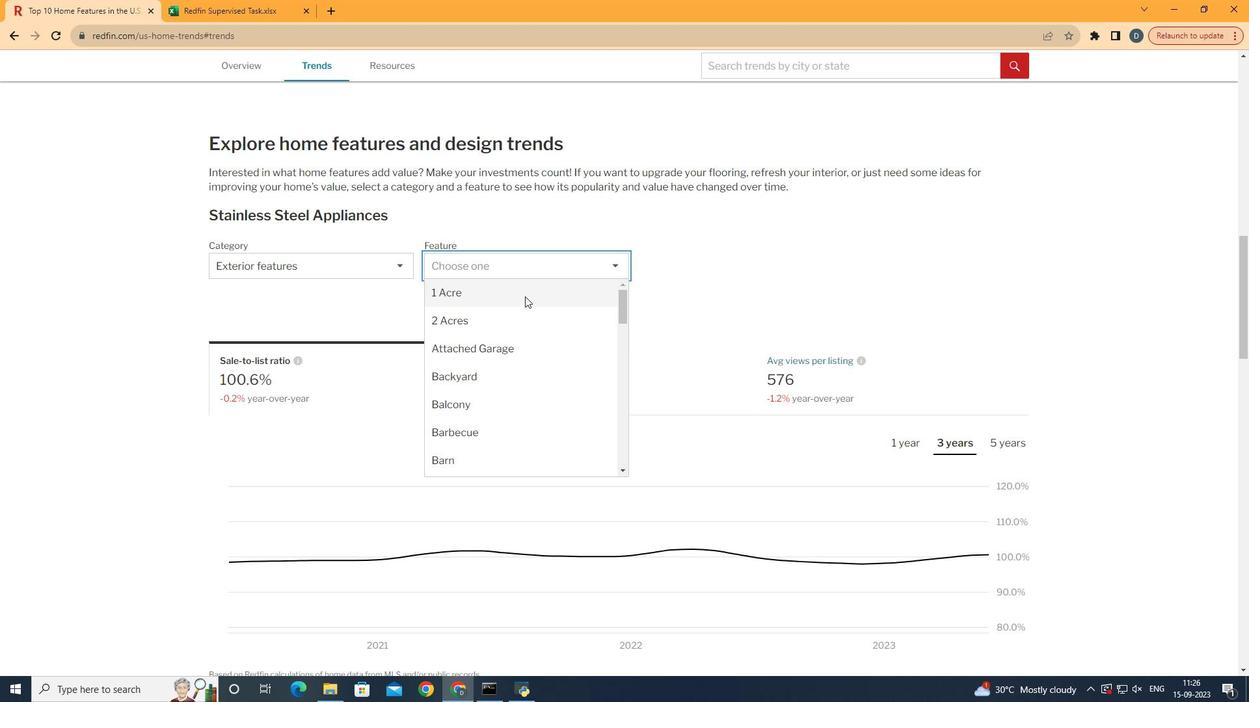 
Action: Mouse moved to (549, 326)
Screenshot: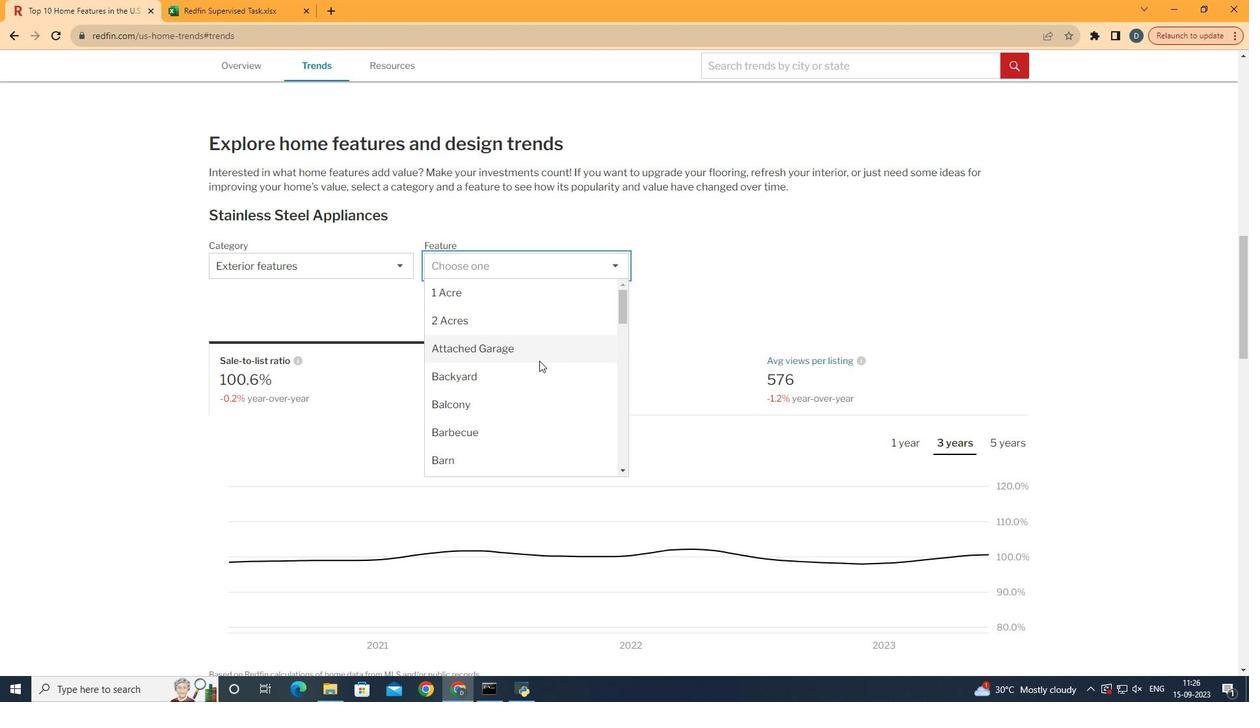 
Action: Mouse scrolled (549, 326) with delta (0, 0)
Screenshot: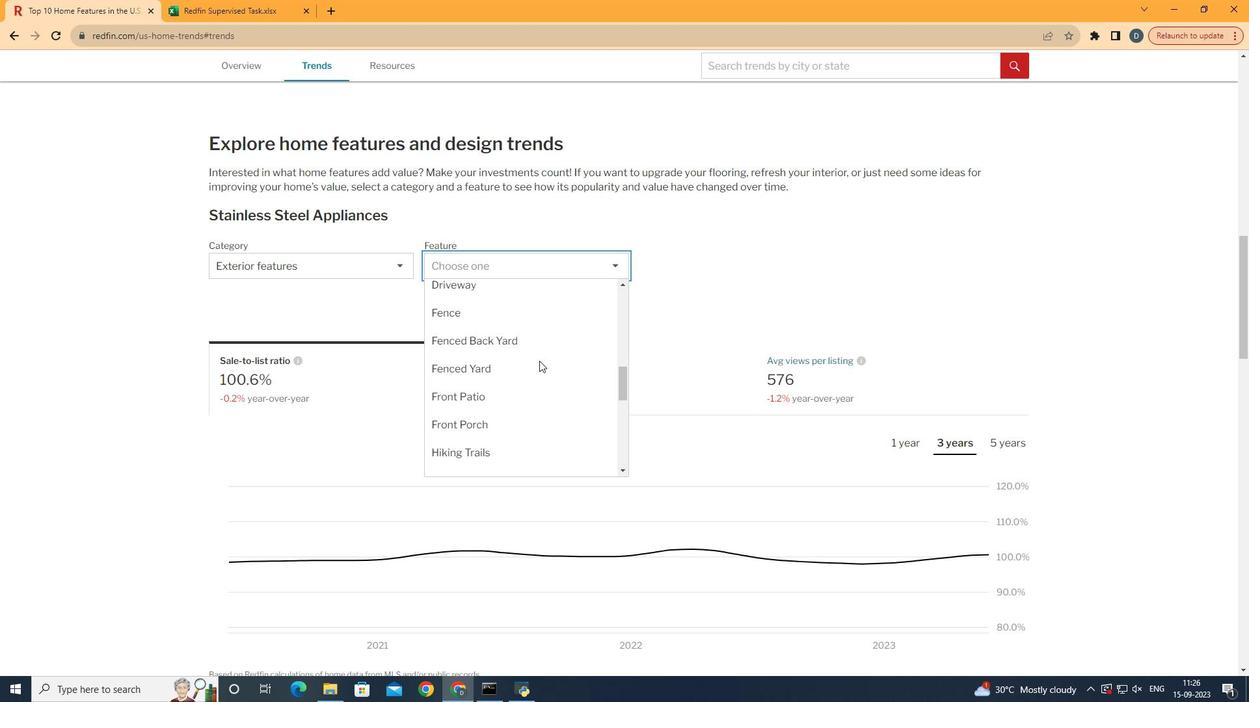 
Action: Mouse scrolled (549, 326) with delta (0, 0)
Screenshot: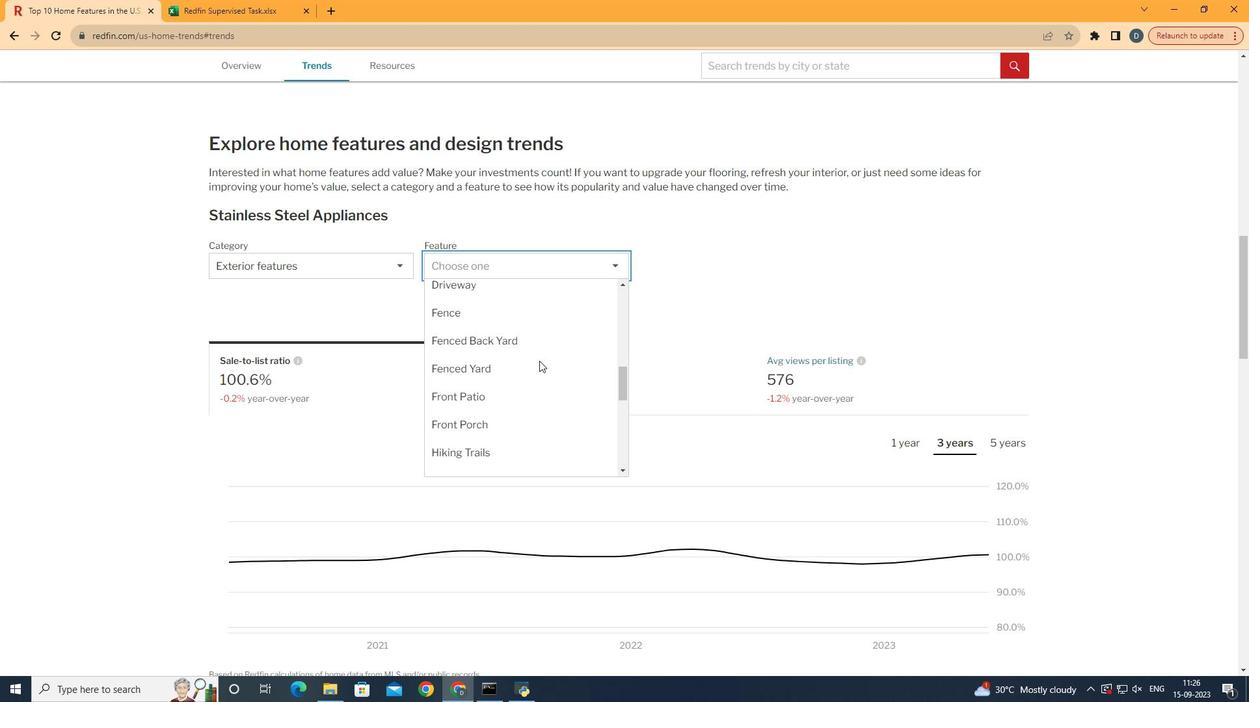 
Action: Mouse scrolled (549, 326) with delta (0, 0)
Screenshot: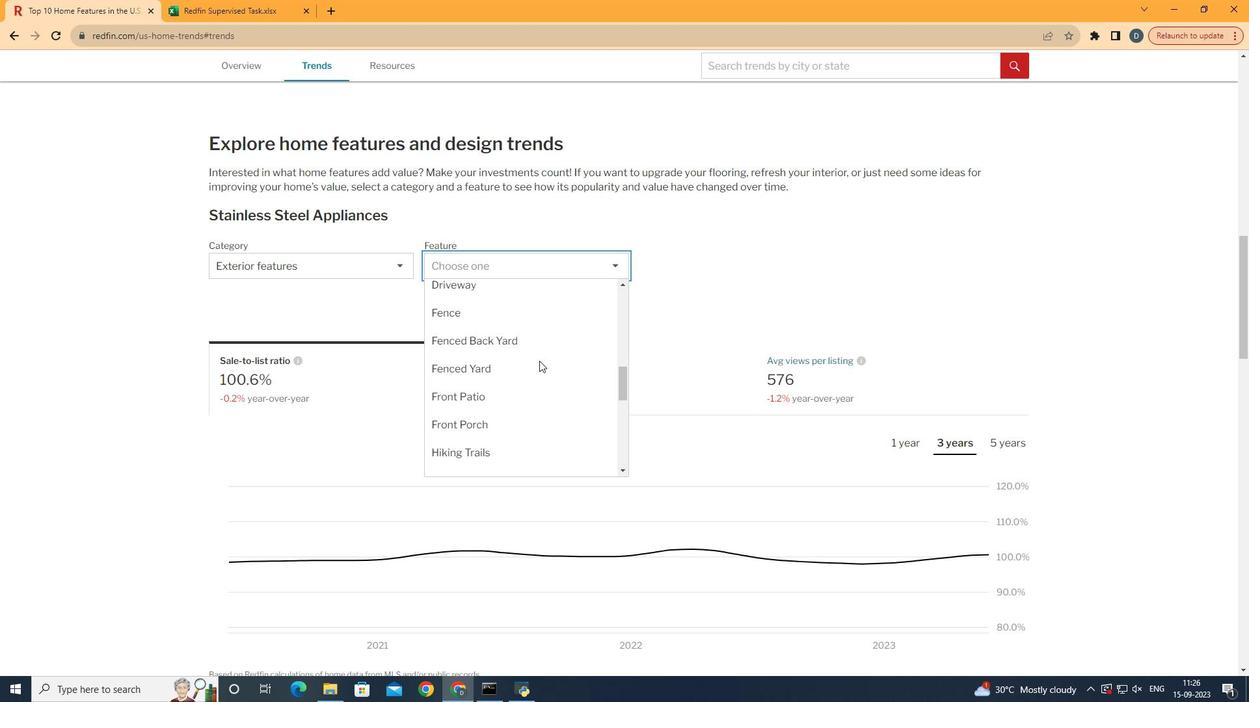 
Action: Mouse scrolled (549, 326) with delta (0, 0)
Screenshot: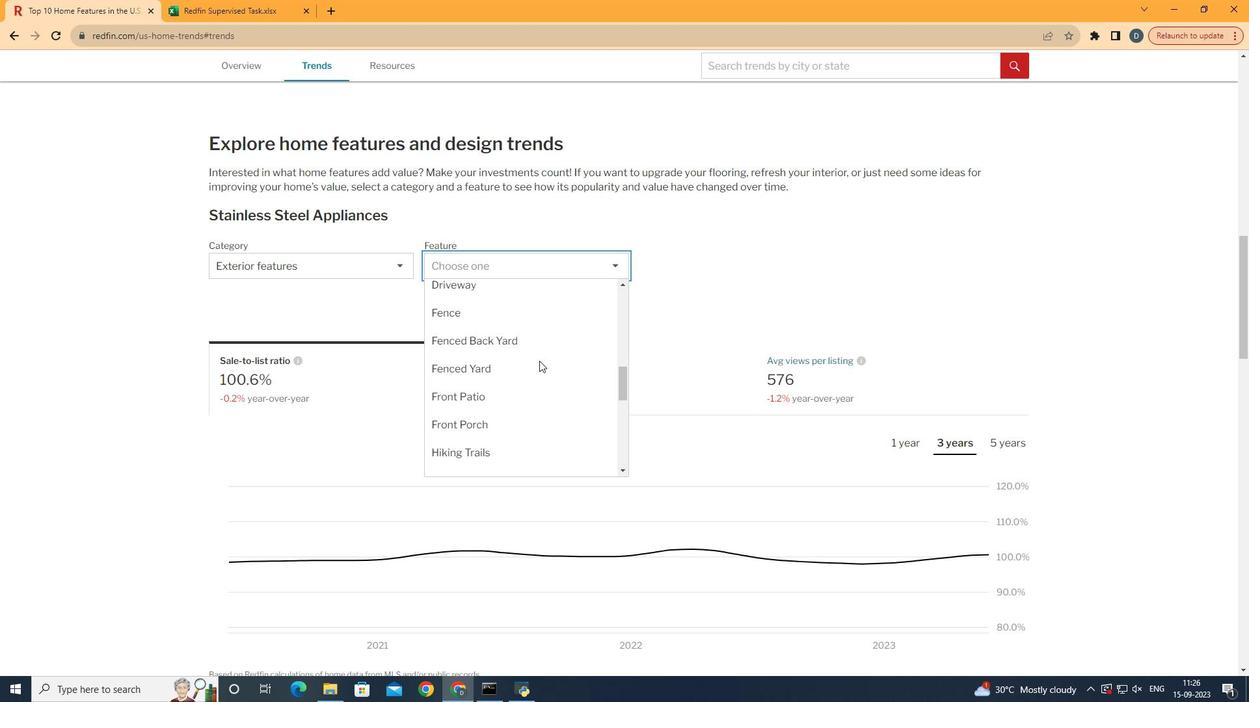 
Action: Mouse scrolled (549, 326) with delta (0, 0)
Screenshot: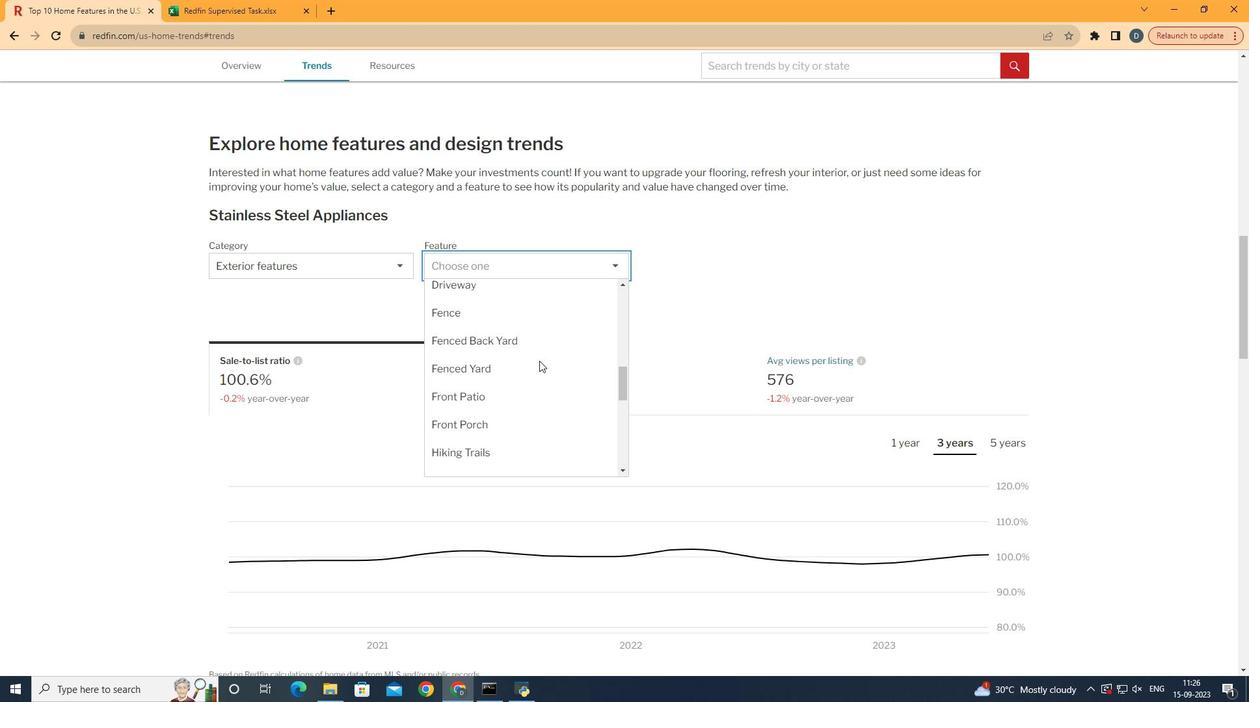 
Action: Mouse scrolled (549, 326) with delta (0, 0)
Screenshot: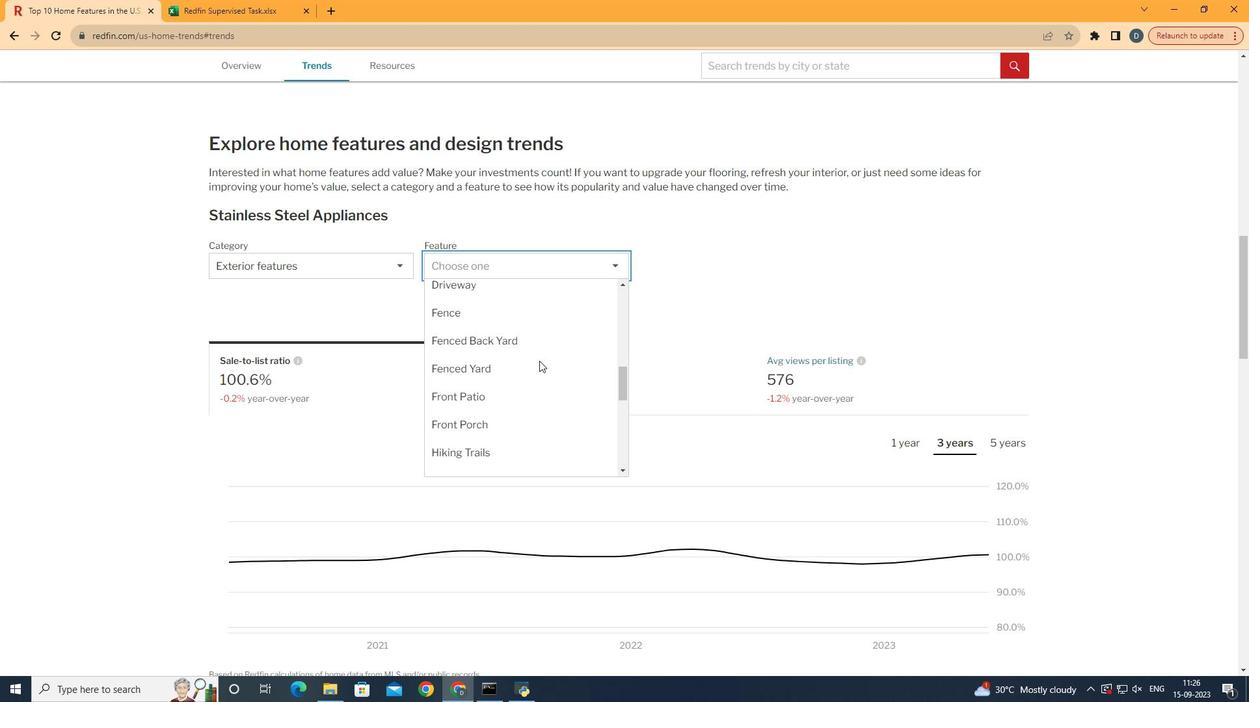 
Action: Mouse scrolled (549, 326) with delta (0, 0)
Screenshot: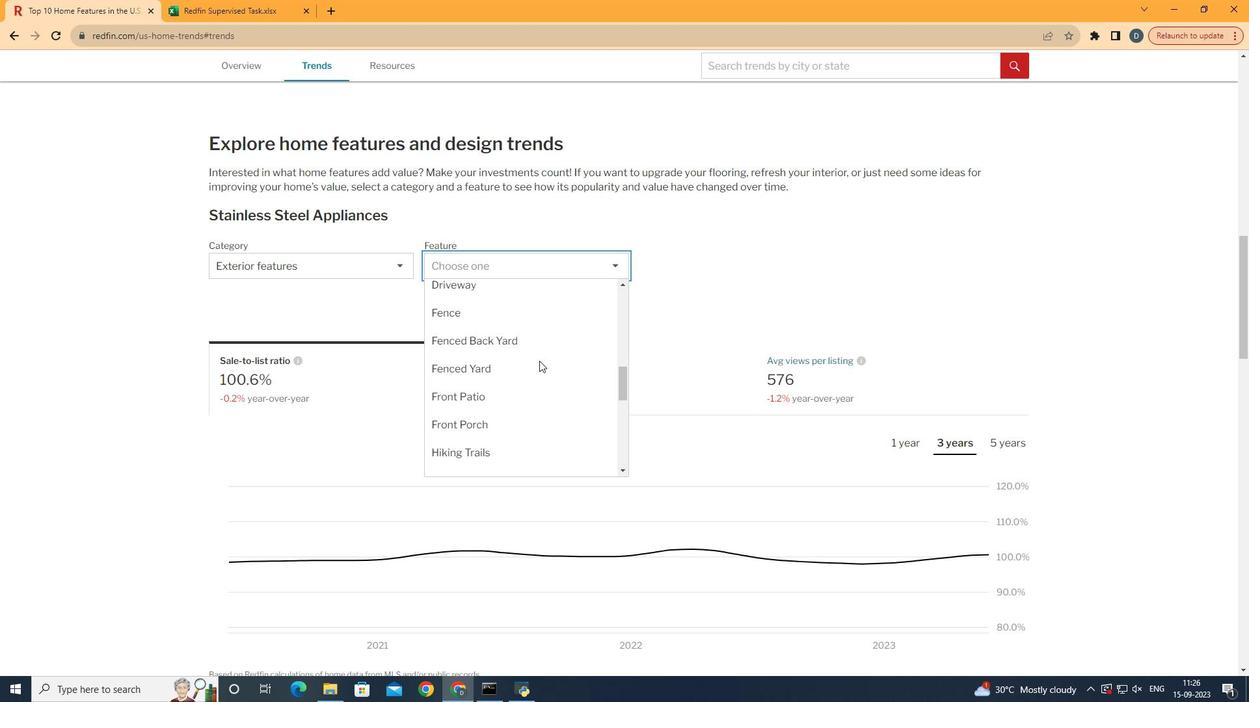 
Action: Mouse scrolled (549, 326) with delta (0, 0)
Screenshot: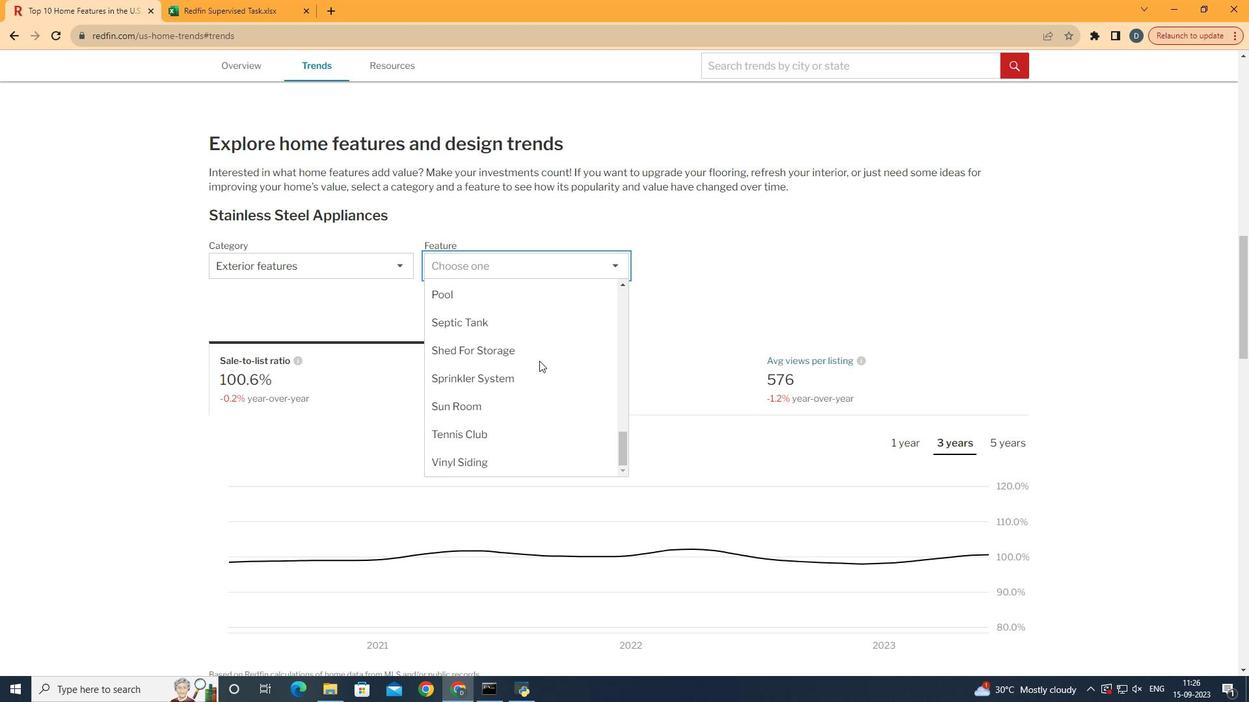 
Action: Mouse scrolled (549, 326) with delta (0, 0)
Screenshot: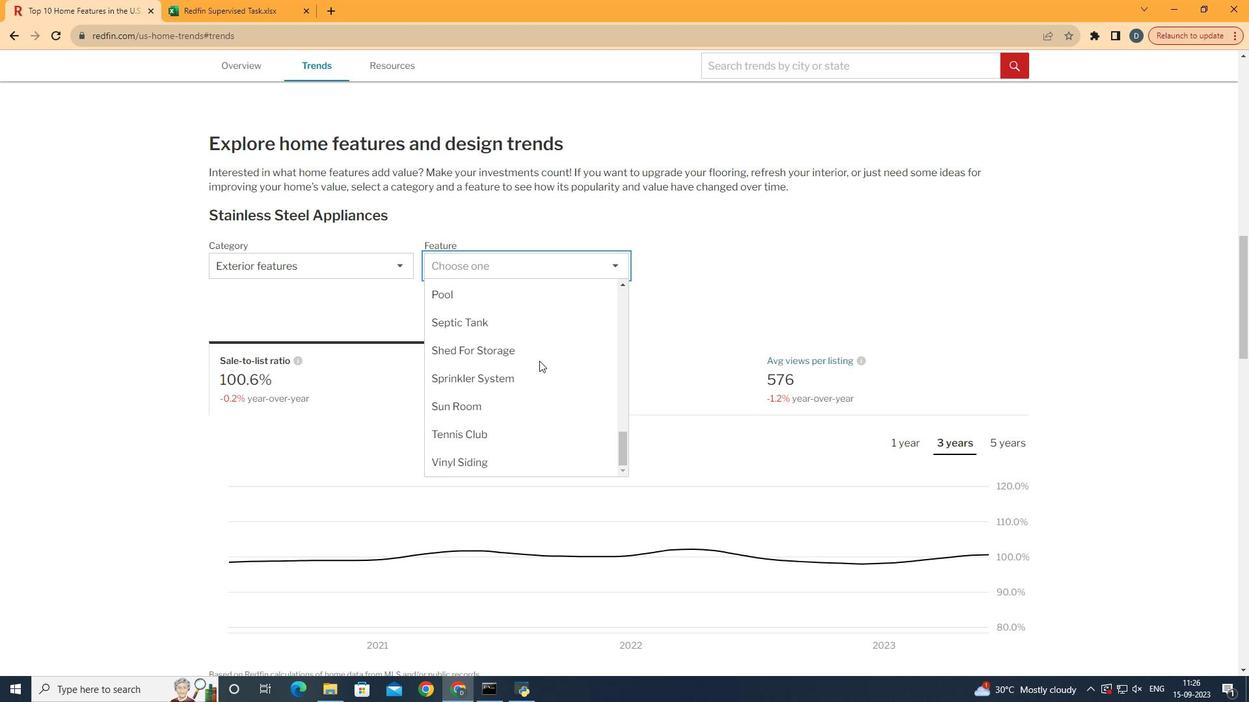 
Action: Mouse scrolled (549, 326) with delta (0, 0)
Screenshot: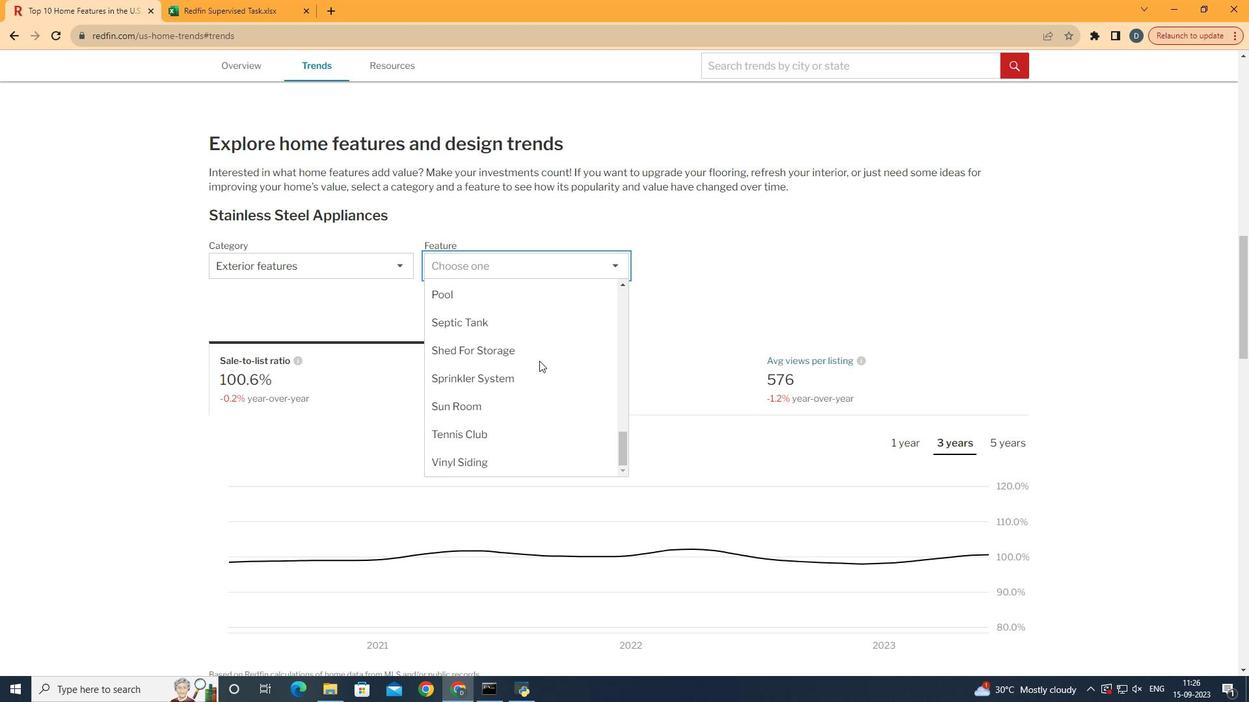 
Action: Mouse scrolled (549, 326) with delta (0, 0)
Screenshot: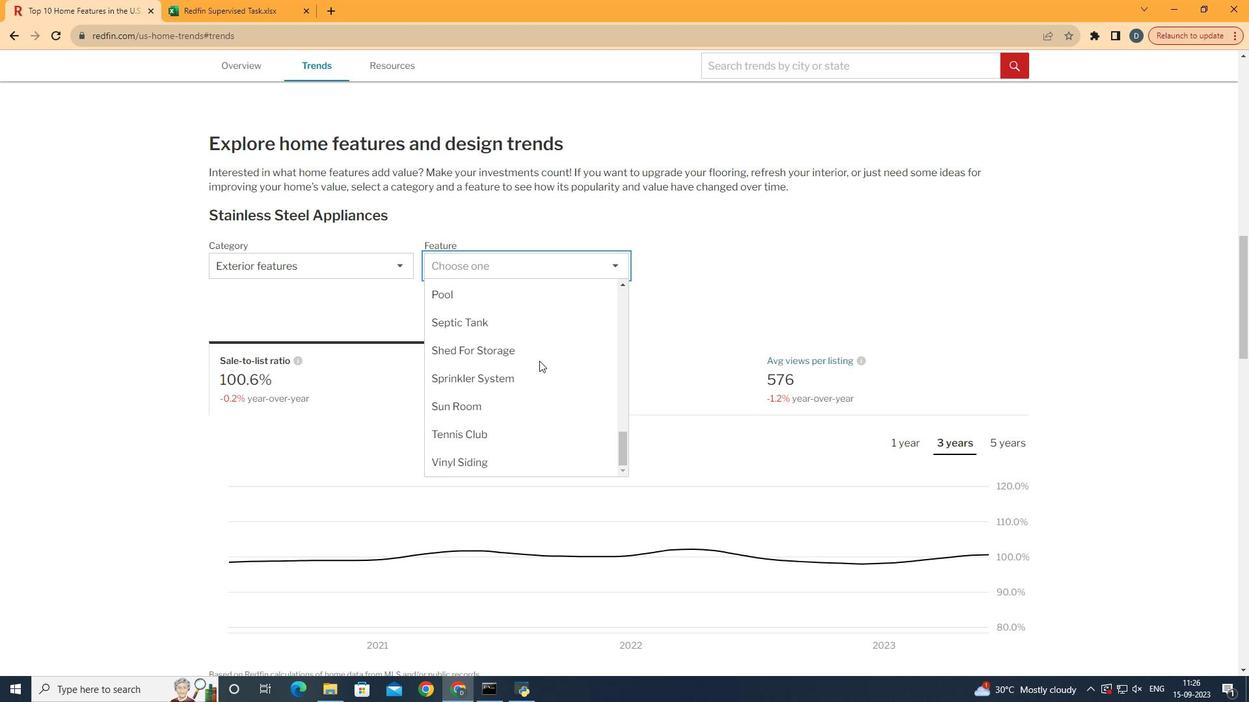 
Action: Mouse scrolled (549, 326) with delta (0, 0)
Screenshot: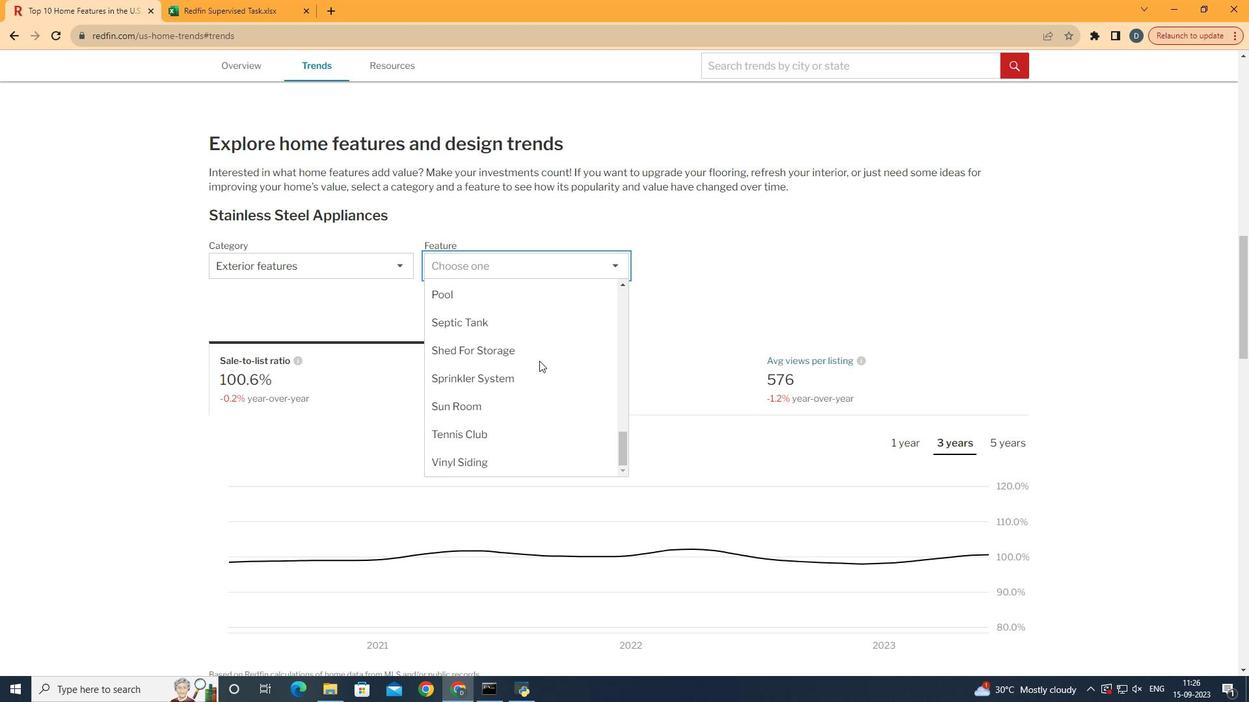 
Action: Mouse scrolled (549, 326) with delta (0, 0)
Screenshot: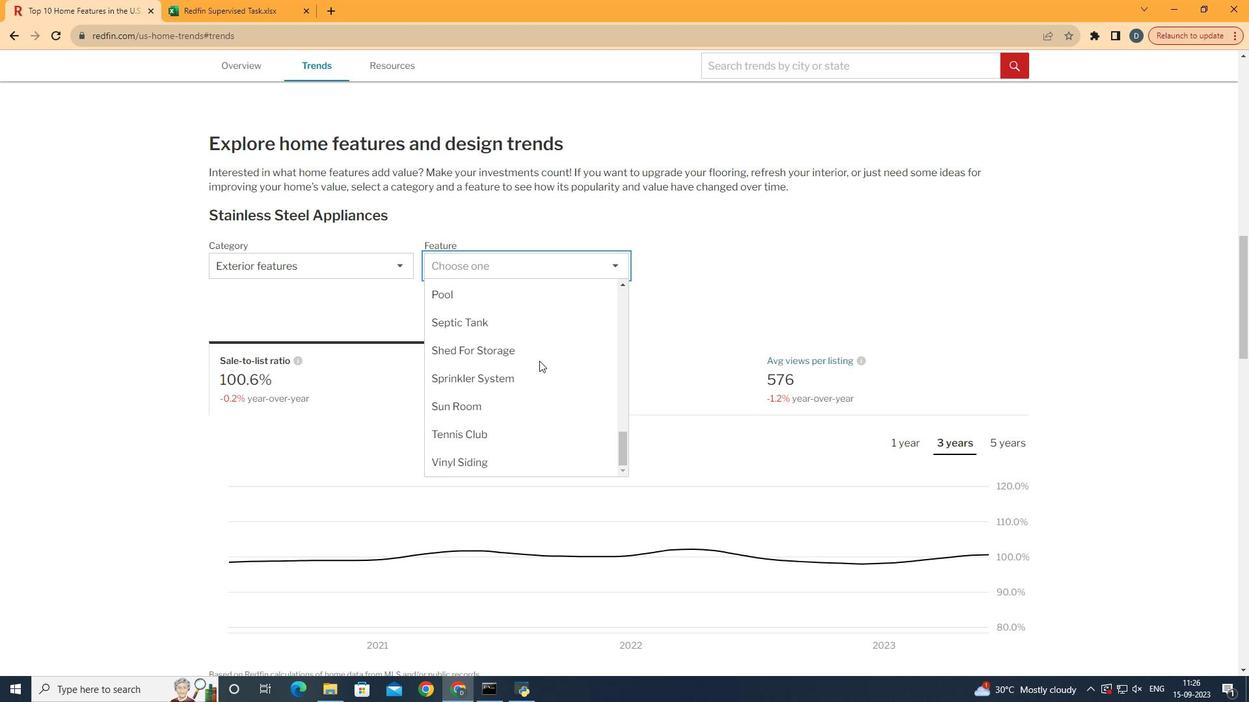 
Action: Mouse scrolled (549, 326) with delta (0, 0)
Screenshot: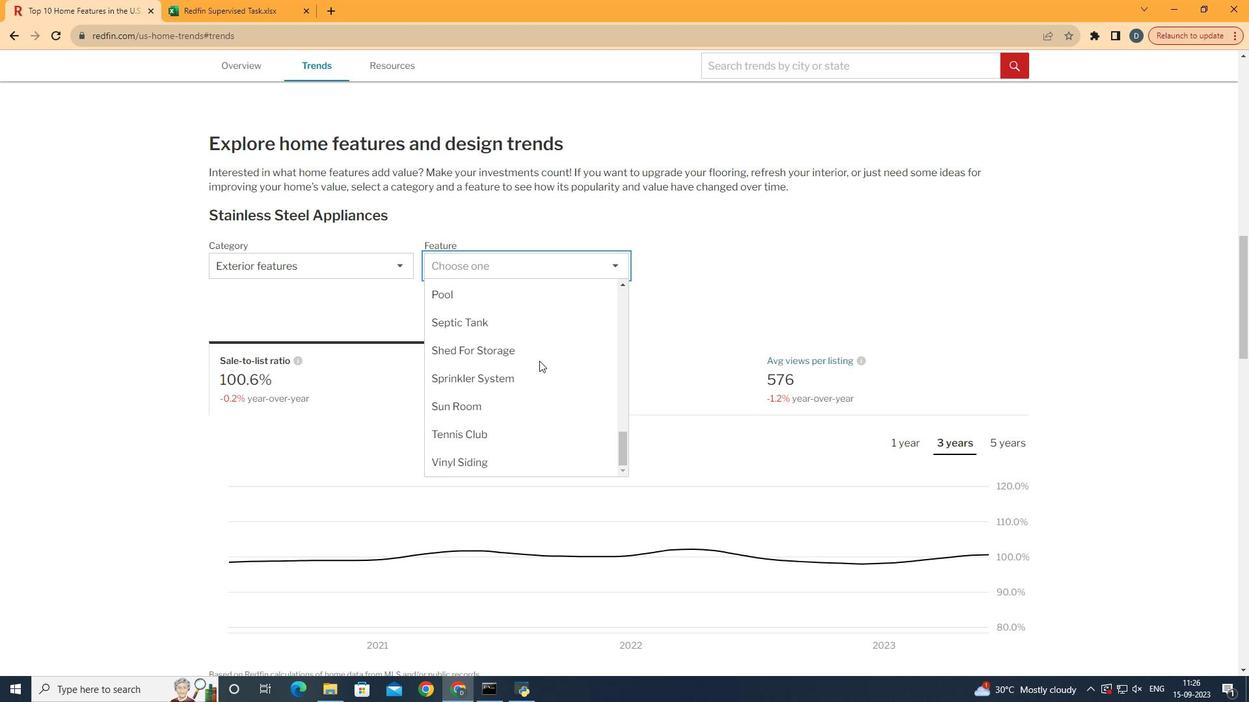 
Action: Mouse scrolled (549, 326) with delta (0, 0)
Screenshot: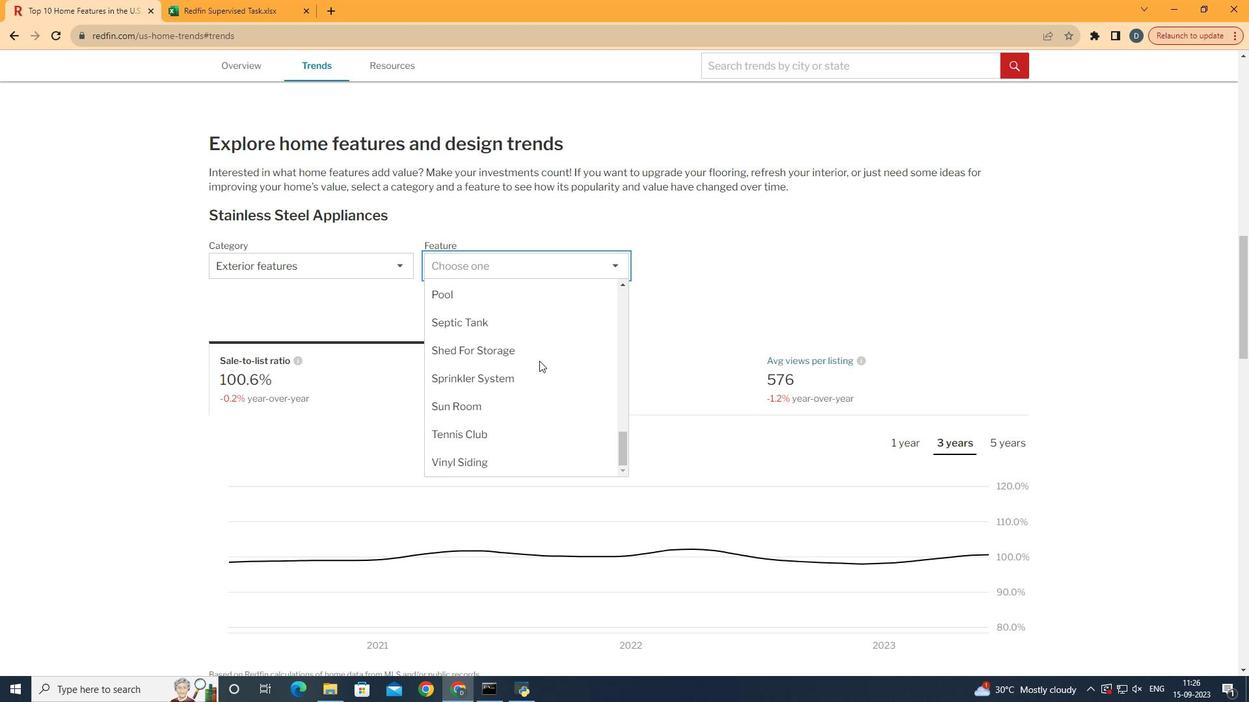 
Action: Mouse scrolled (549, 326) with delta (0, 0)
Screenshot: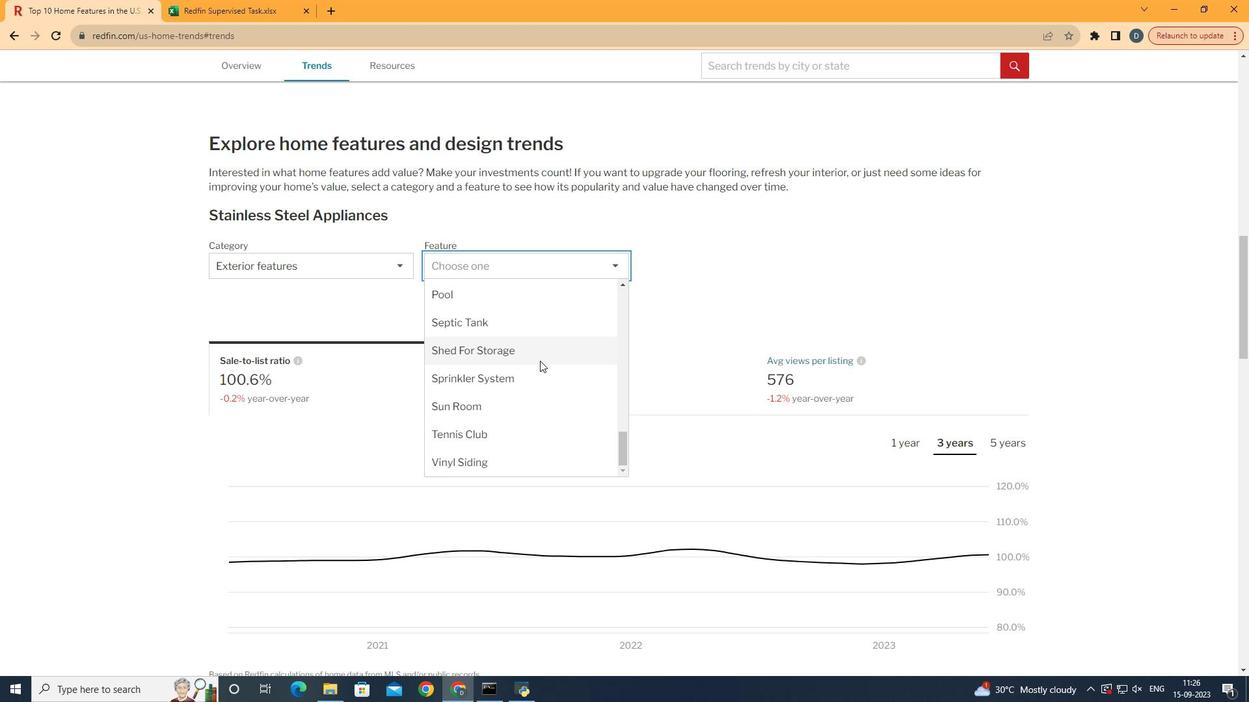 
Action: Mouse scrolled (549, 326) with delta (0, 0)
Screenshot: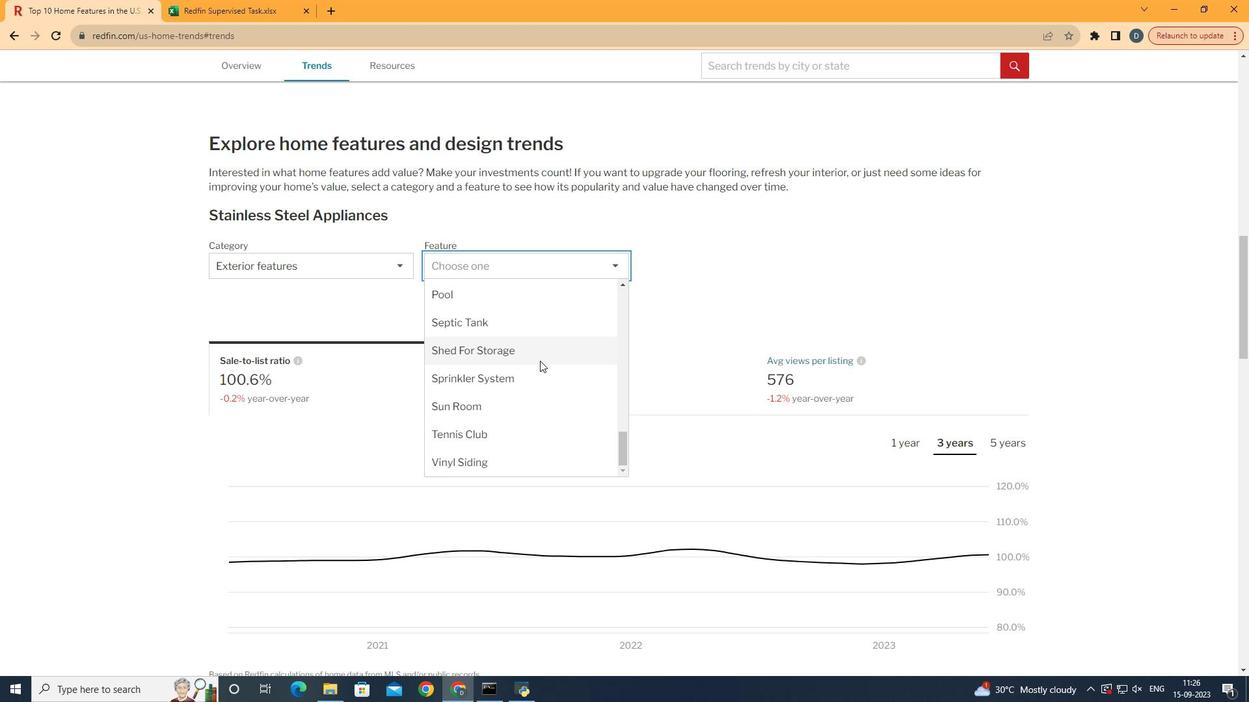 
Action: Mouse scrolled (549, 326) with delta (0, 0)
Screenshot: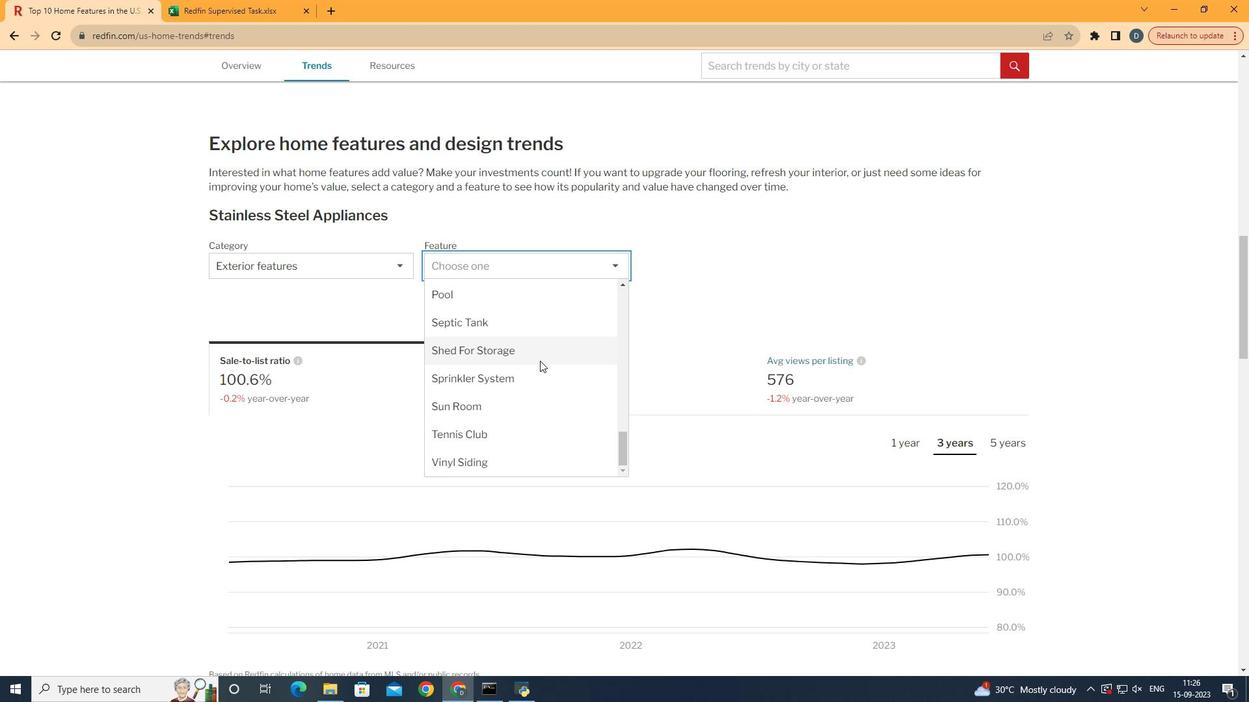 
Action: Mouse scrolled (549, 326) with delta (0, 0)
Screenshot: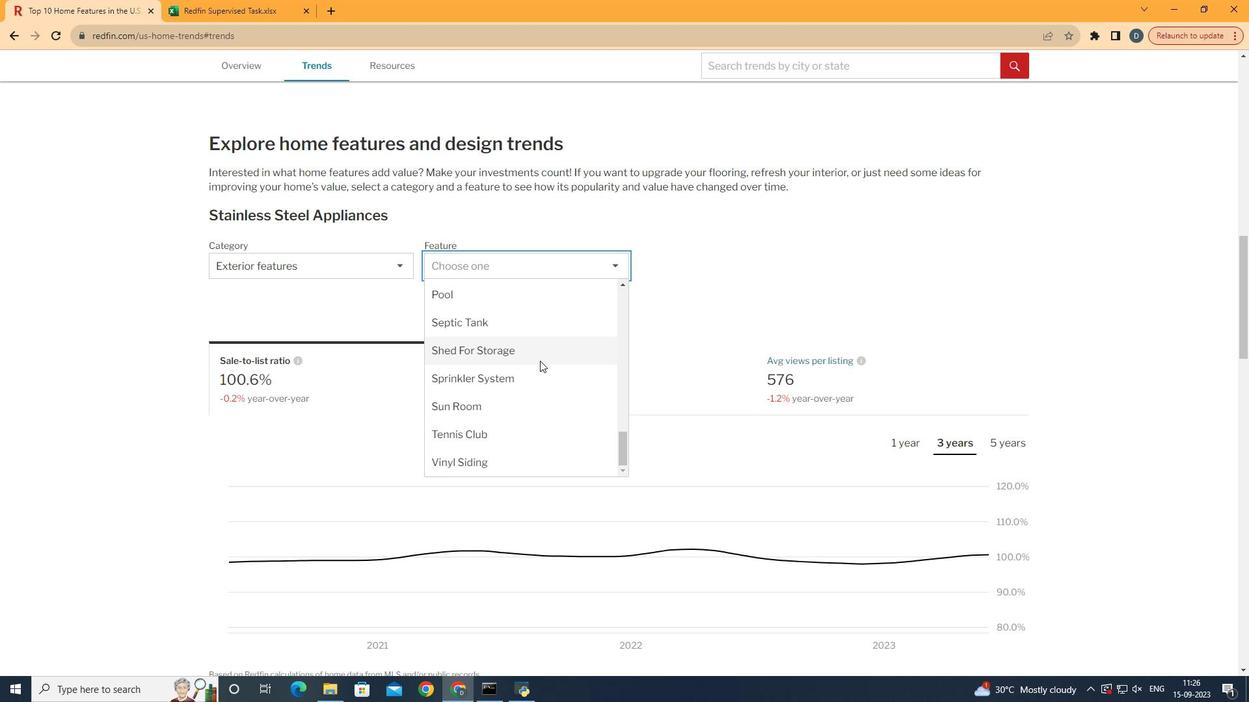 
Action: Mouse moved to (504, 332)
Screenshot: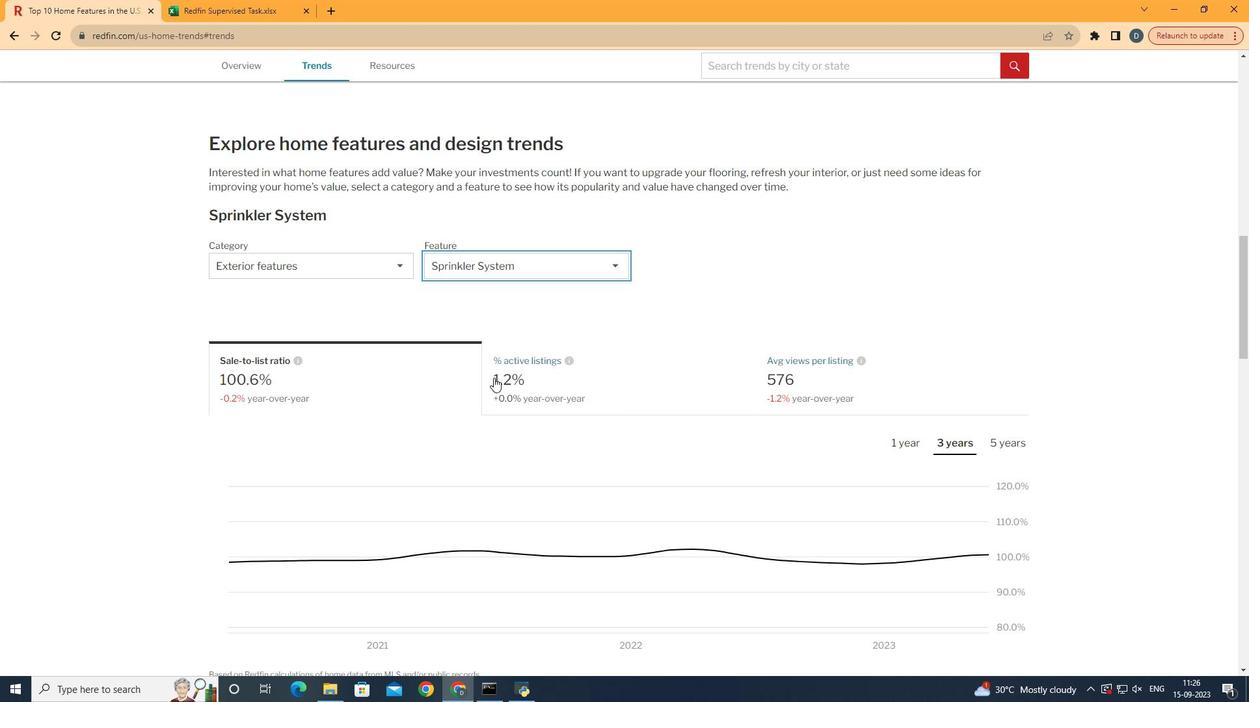 
Action: Mouse pressed left at (504, 332)
Screenshot: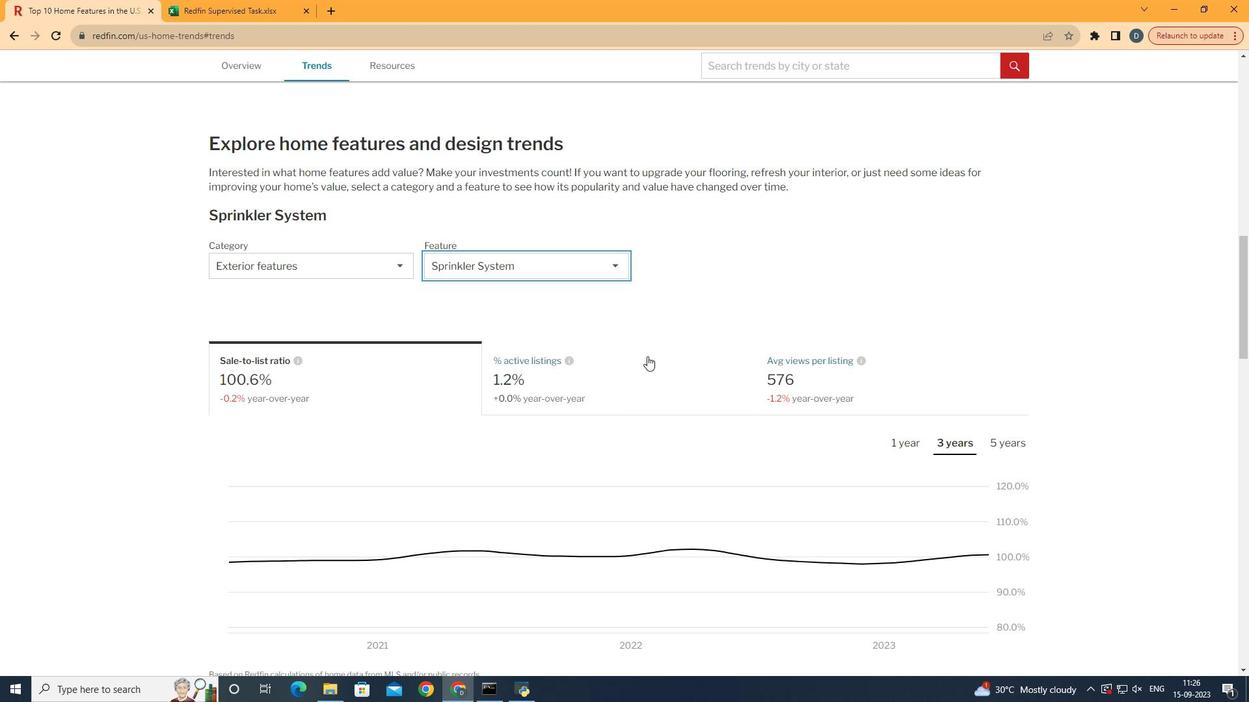 
Action: Mouse moved to (807, 315)
Screenshot: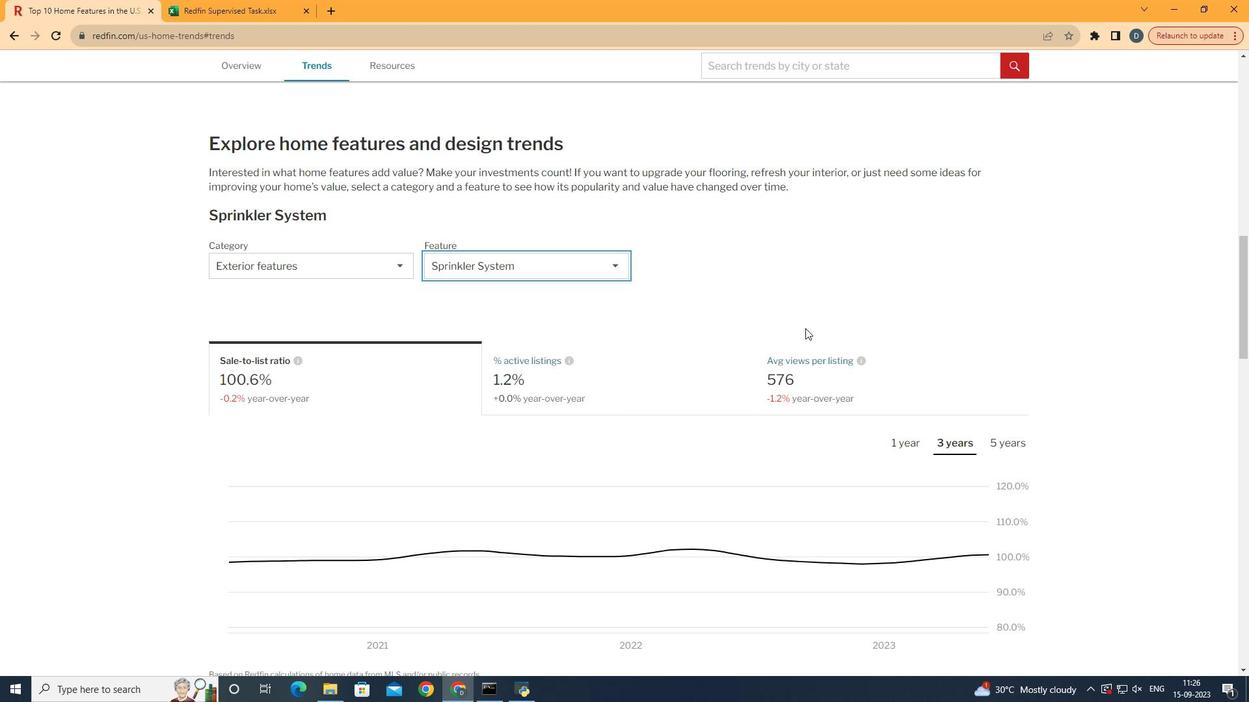 
Action: Mouse scrolled (807, 315) with delta (0, 0)
Screenshot: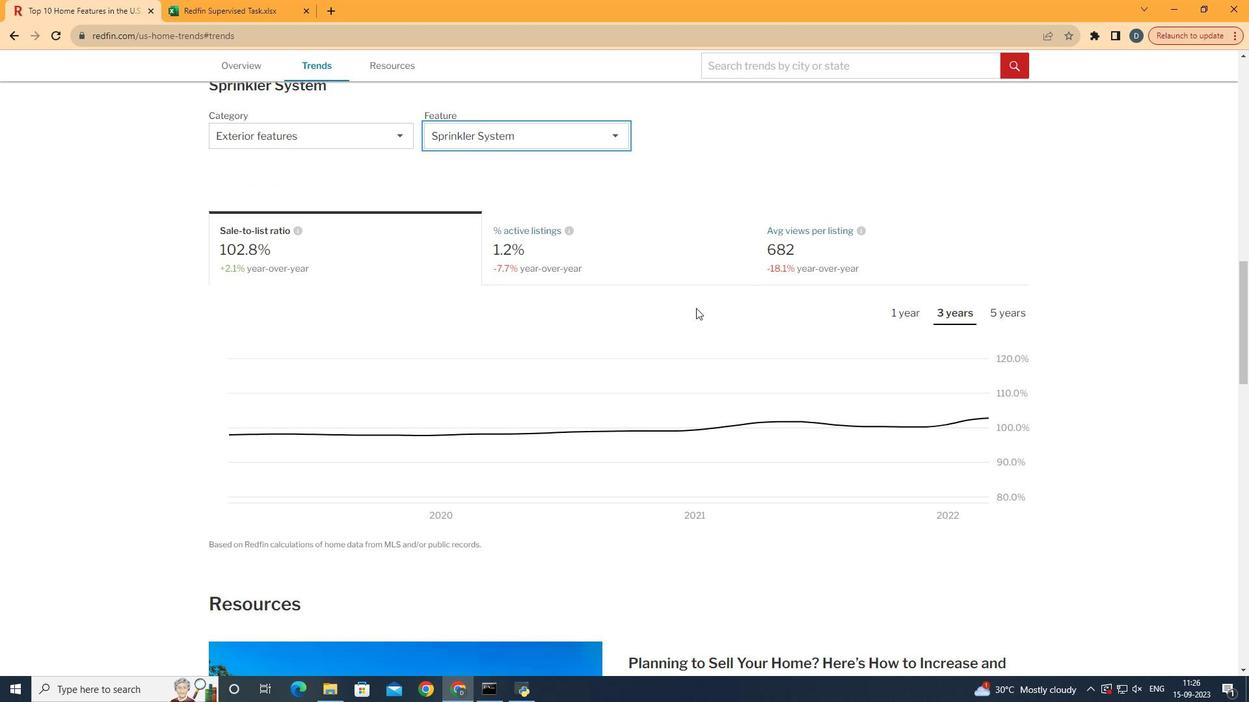 
Action: Mouse scrolled (807, 315) with delta (0, 0)
Screenshot: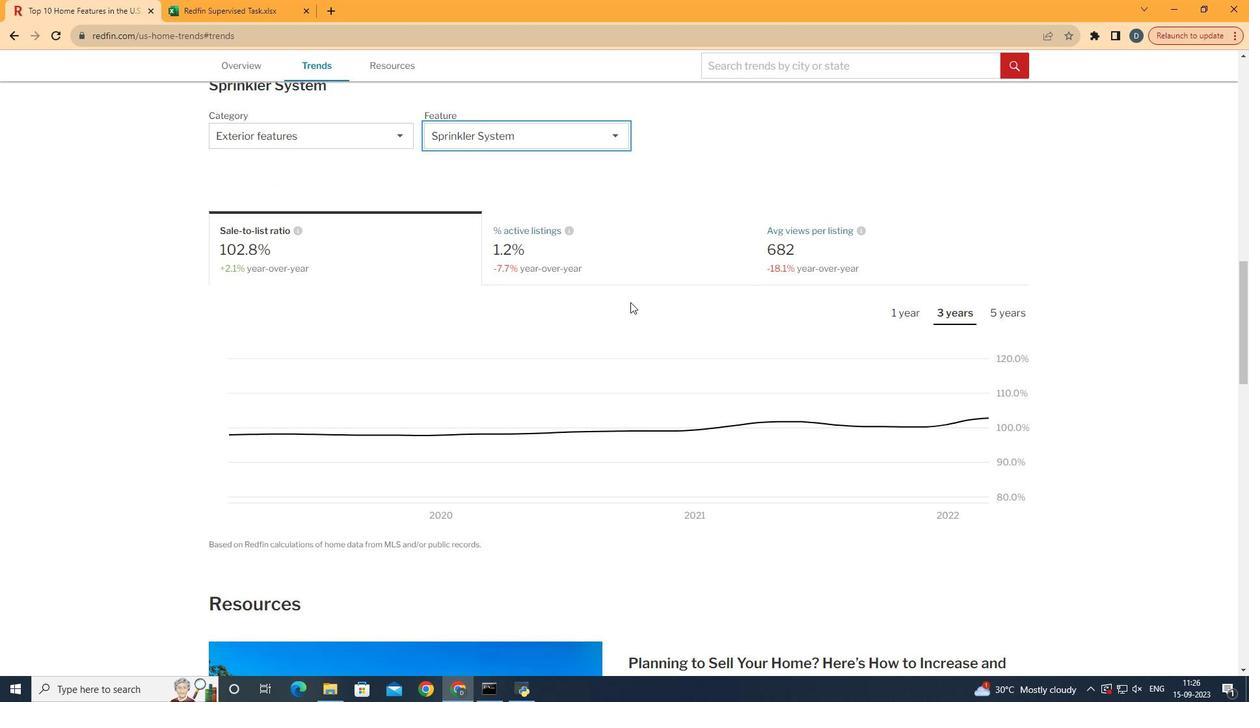 
Action: Mouse moved to (664, 294)
Screenshot: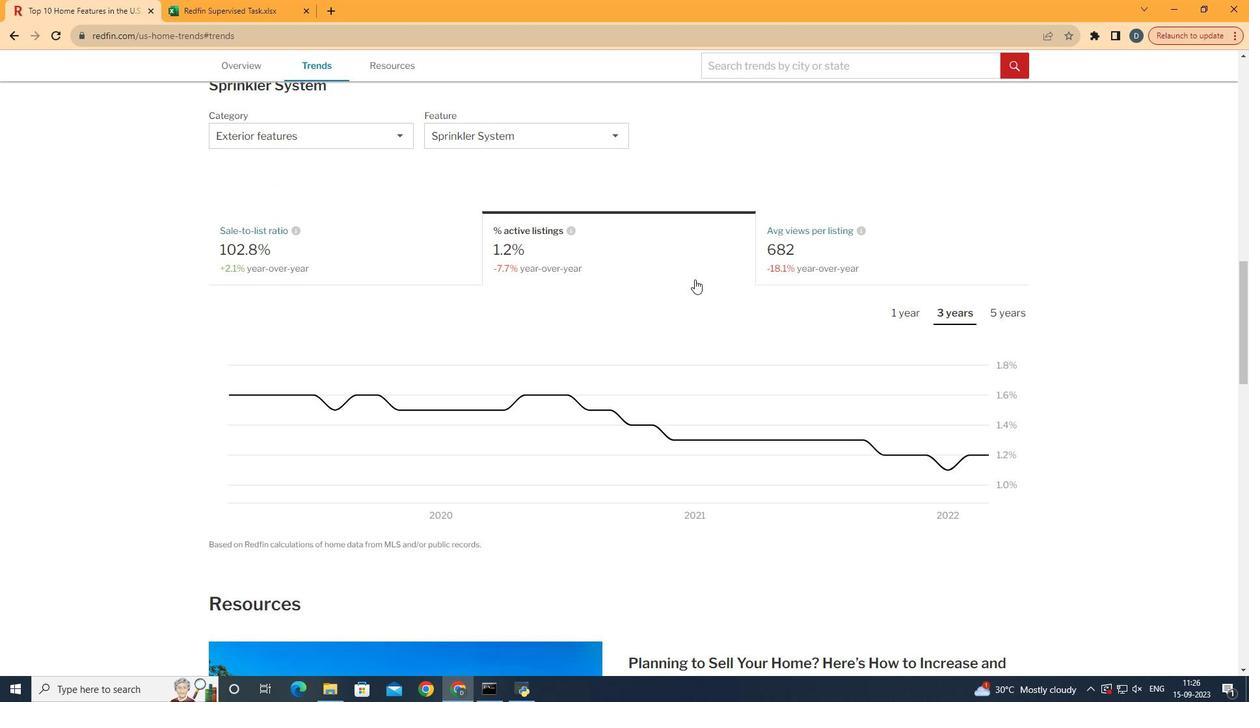 
Action: Mouse pressed left at (664, 294)
Screenshot: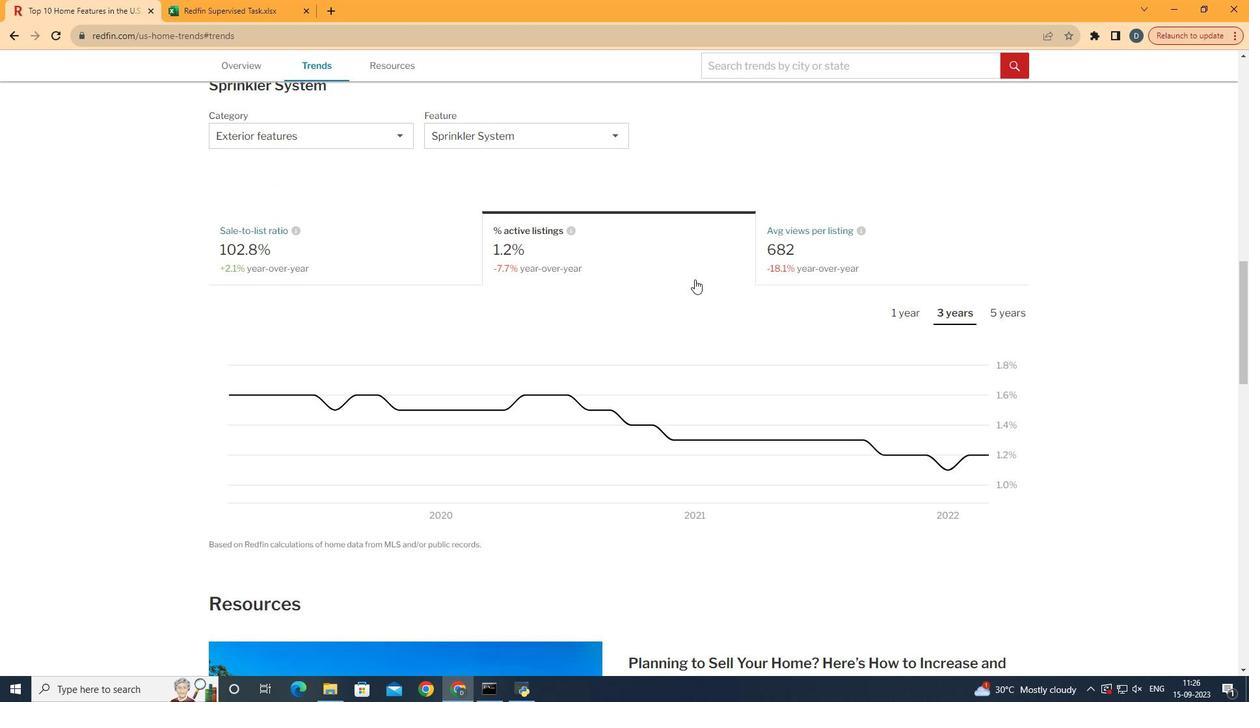 
Action: Mouse moved to (1008, 310)
Screenshot: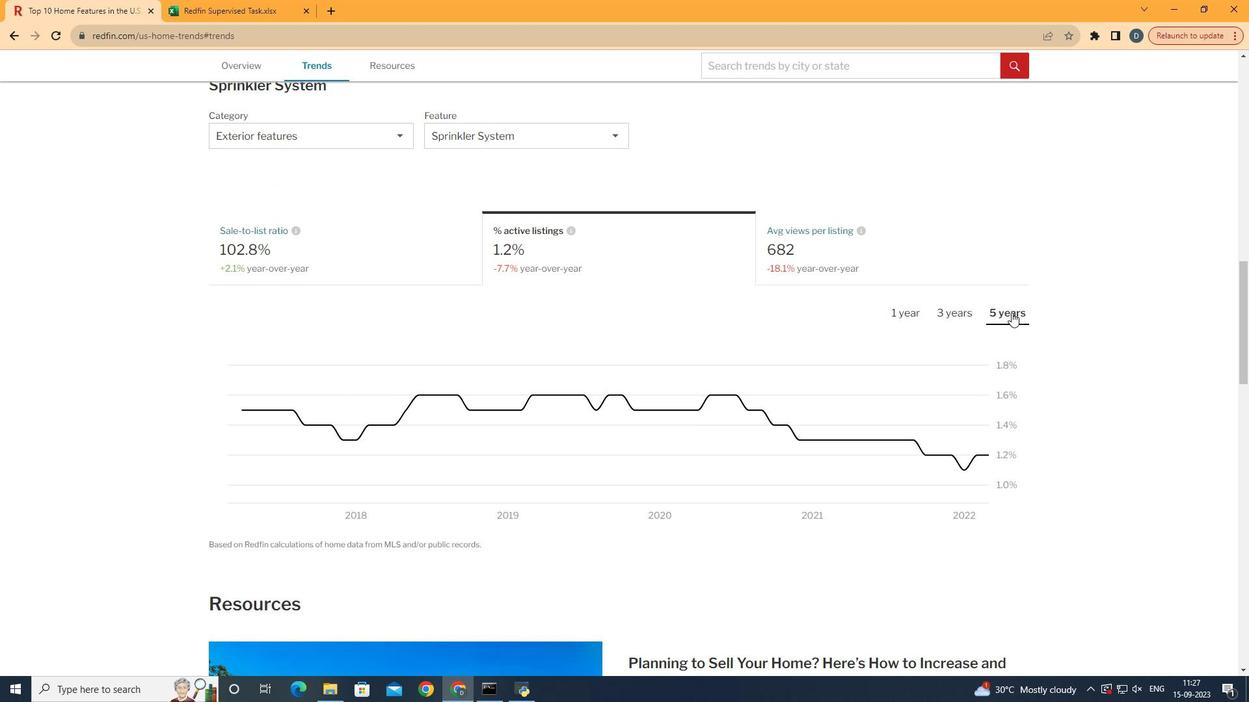 
Action: Mouse pressed left at (1008, 310)
Screenshot: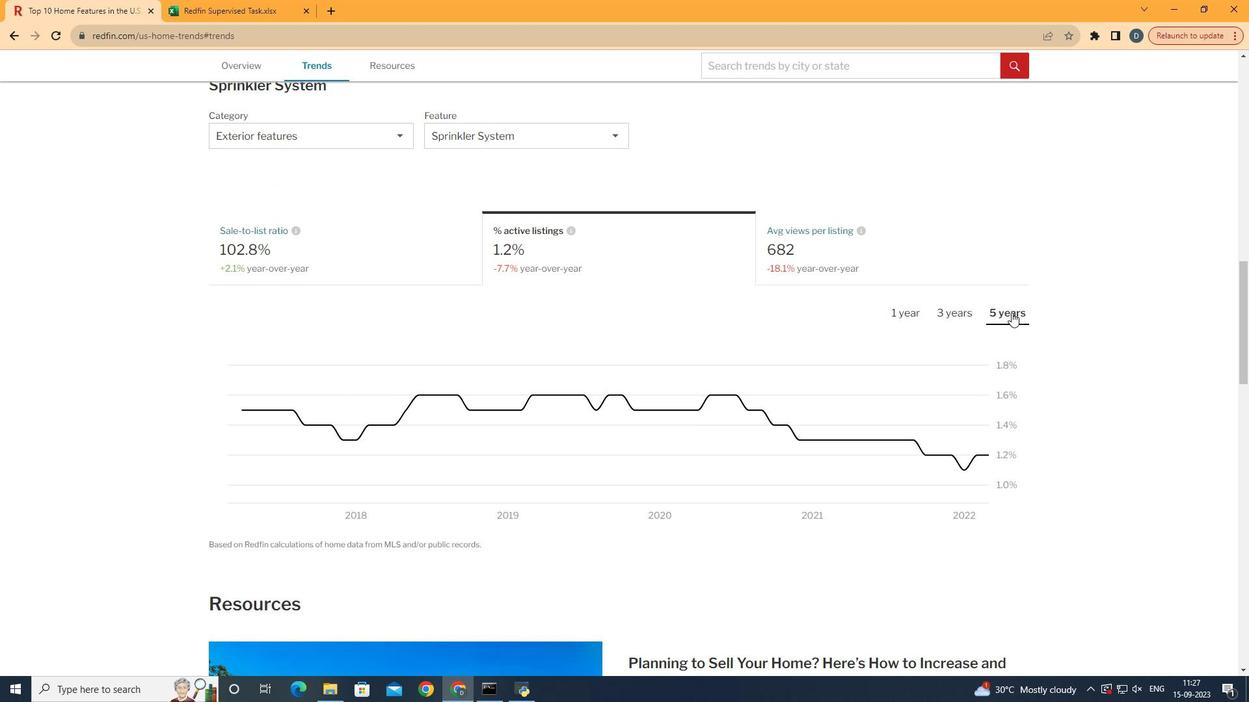 
Action: Mouse moved to (1008, 310)
Screenshot: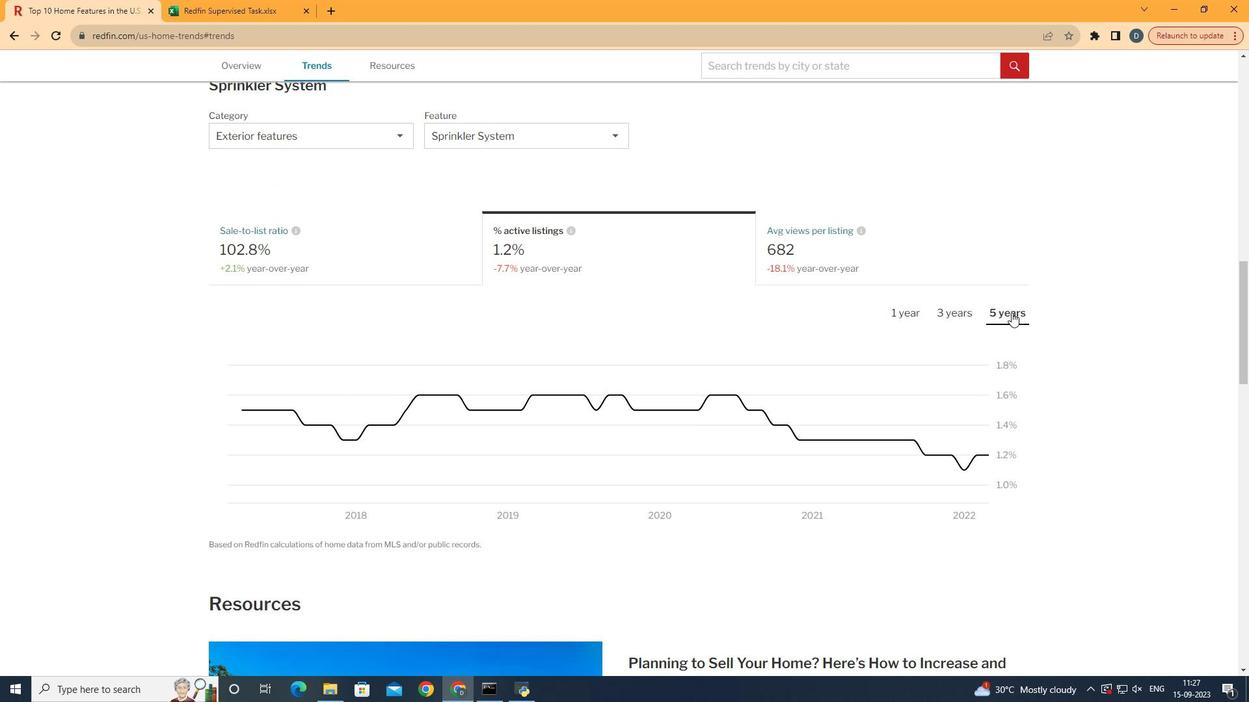 
